 Task: Research Airbnb accommodation in Lào Cai, Vietnam from 12th December, 2023 to 16th December, 2023 for 8 adults. Place can be private room with 8 bedrooms having 8 beds and 8 bathrooms. Property type can be house. Amenities needed are: wifi, TV, free parkinig on premises, gym, breakfast.
Action: Mouse moved to (504, 185)
Screenshot: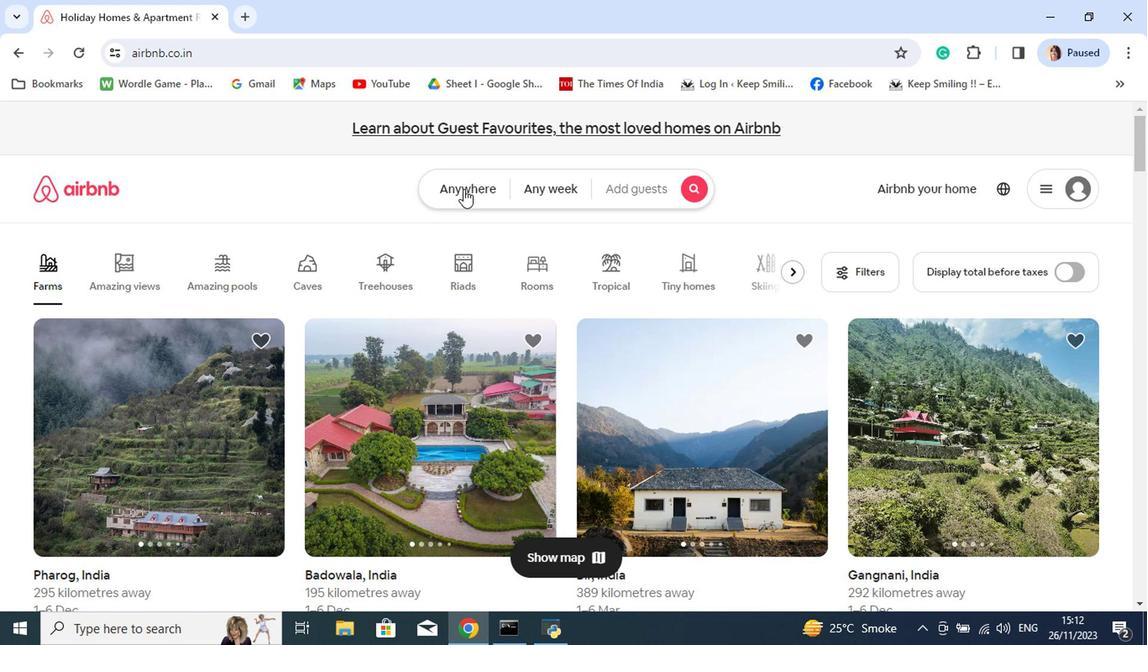 
Action: Mouse pressed left at (504, 185)
Screenshot: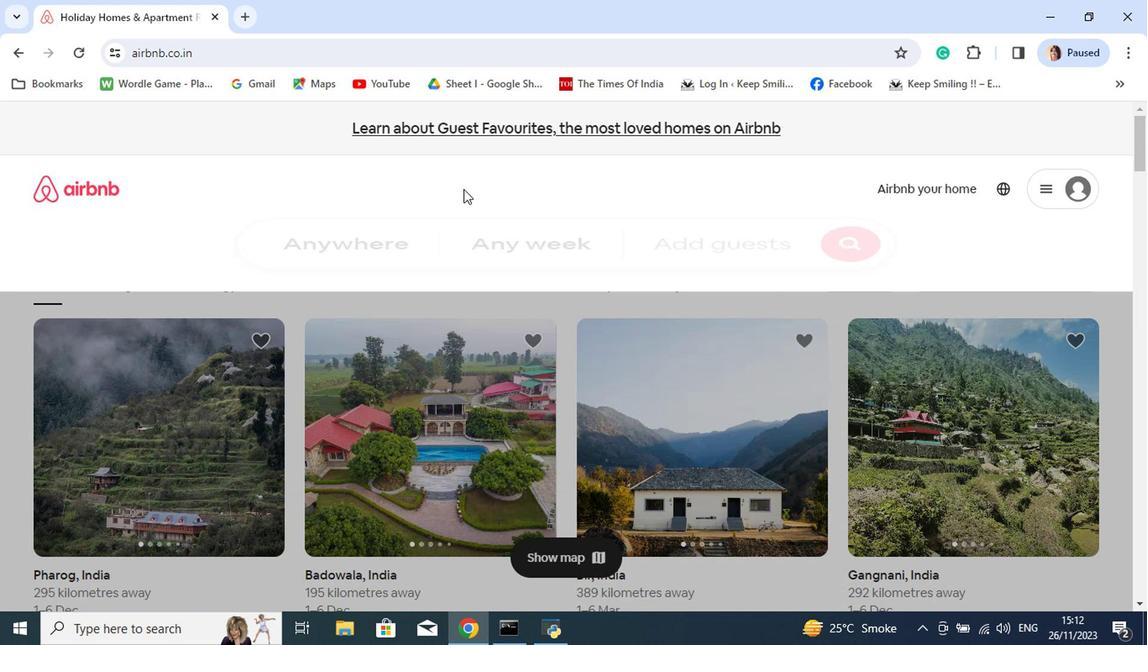 
Action: Mouse moved to (504, 184)
Screenshot: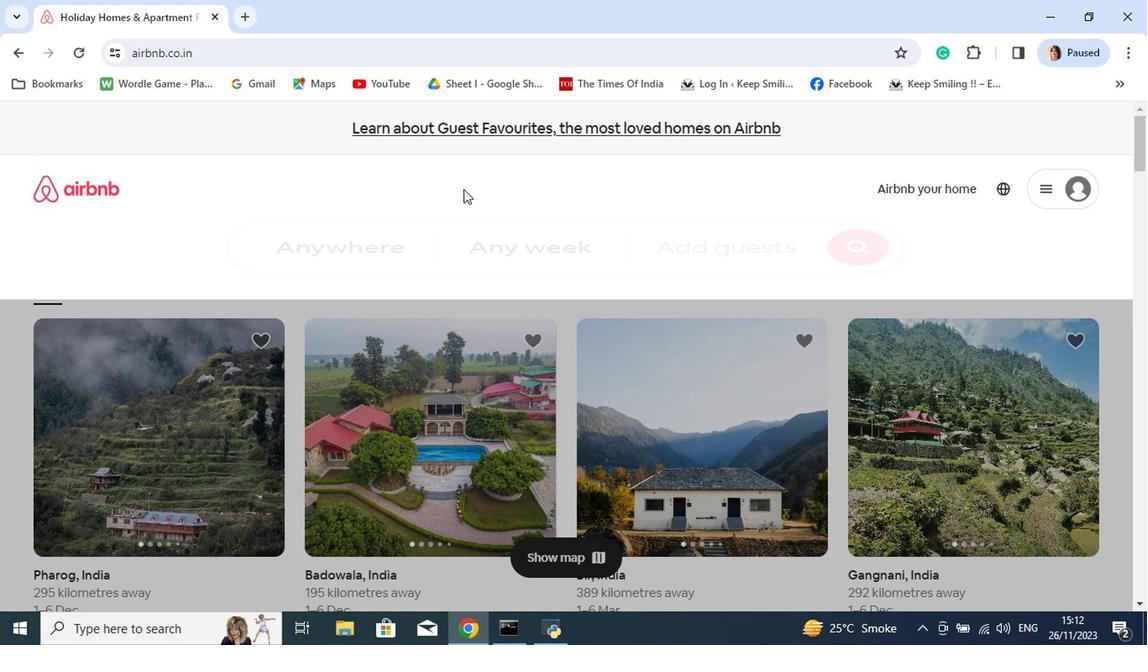 
Action: Key pressed <Key.shift_r>Lao<Key.space><Key.shift>Cai
Screenshot: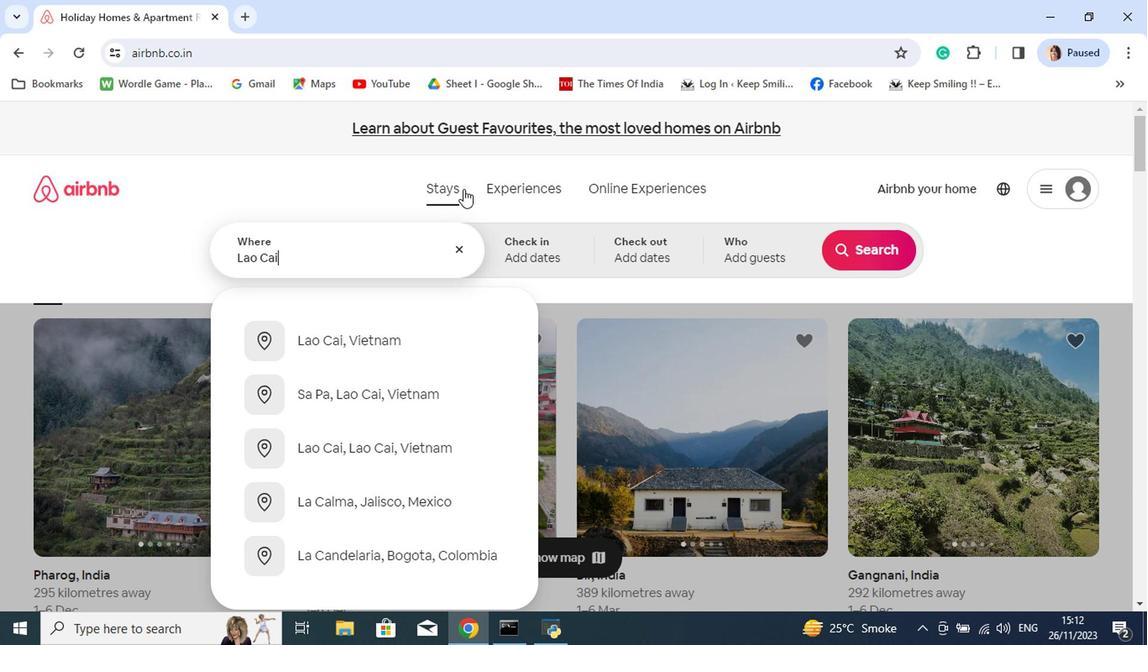 
Action: Mouse moved to (404, 344)
Screenshot: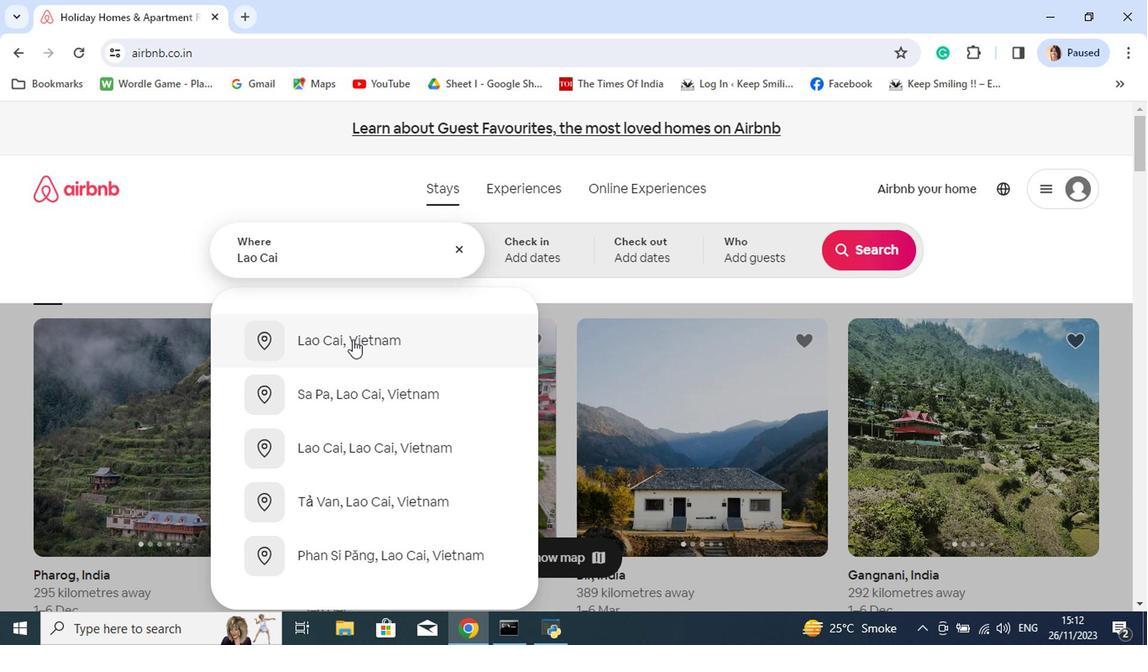 
Action: Mouse pressed left at (404, 344)
Screenshot: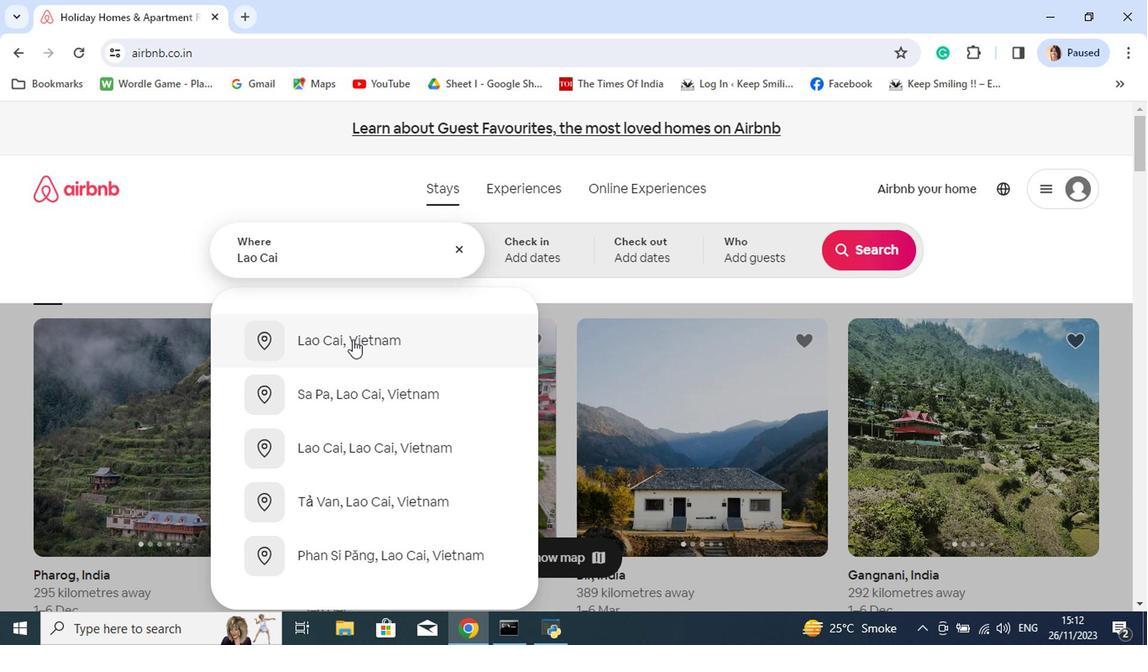 
Action: Mouse moved to (697, 546)
Screenshot: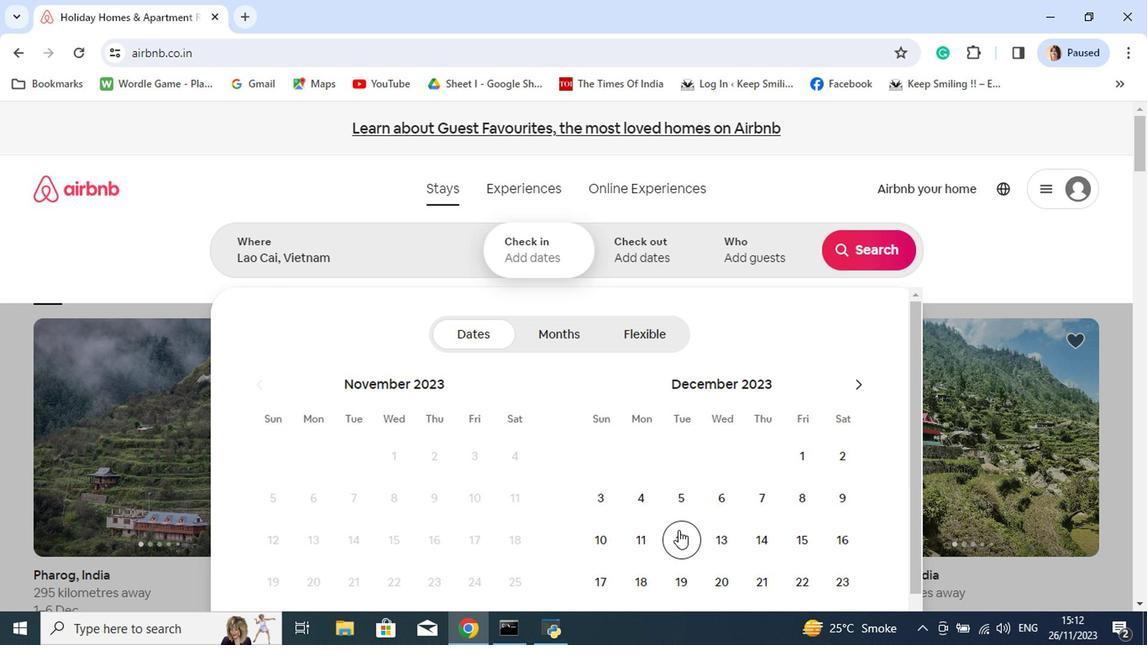 
Action: Mouse pressed left at (697, 546)
Screenshot: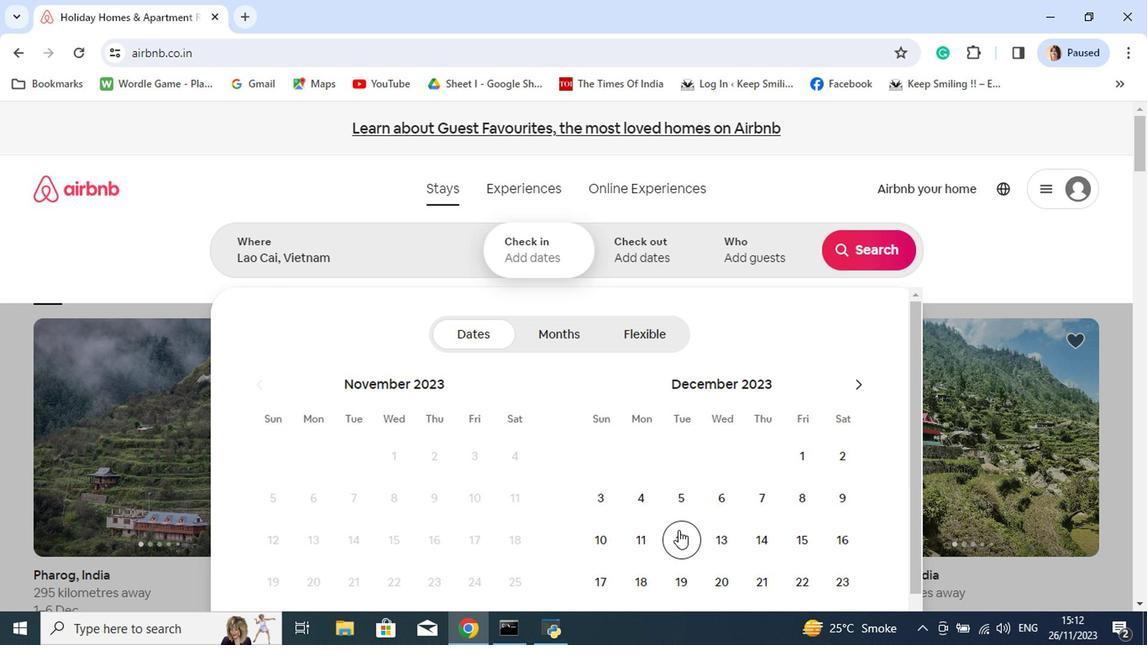 
Action: Mouse moved to (847, 561)
Screenshot: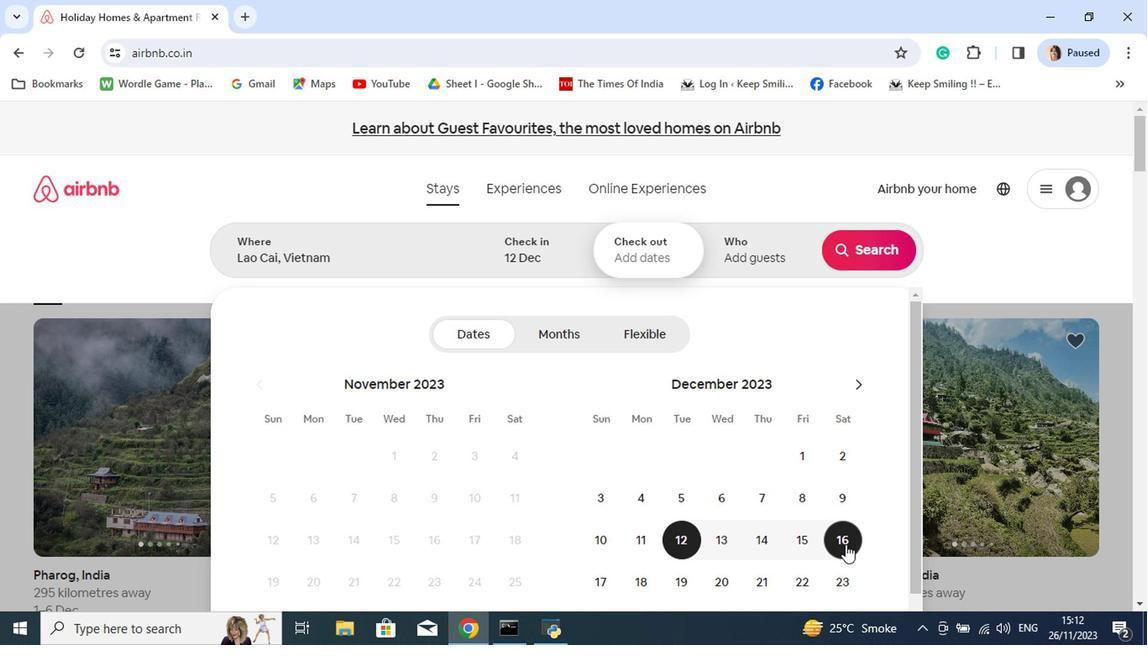 
Action: Mouse pressed left at (847, 561)
Screenshot: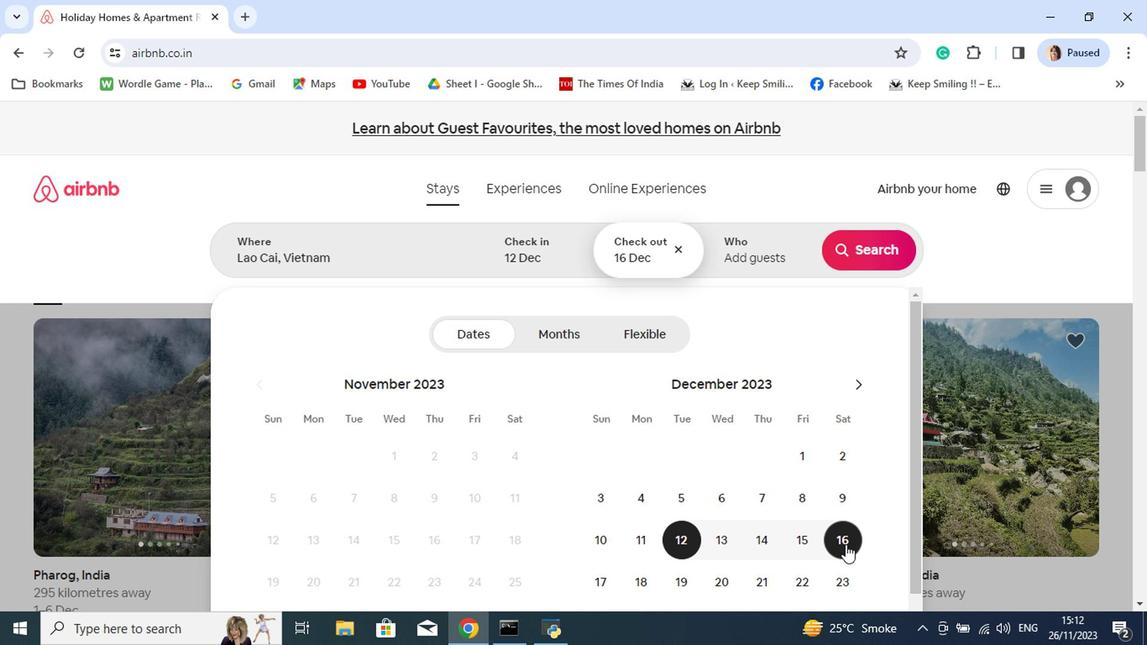 
Action: Mouse moved to (783, 258)
Screenshot: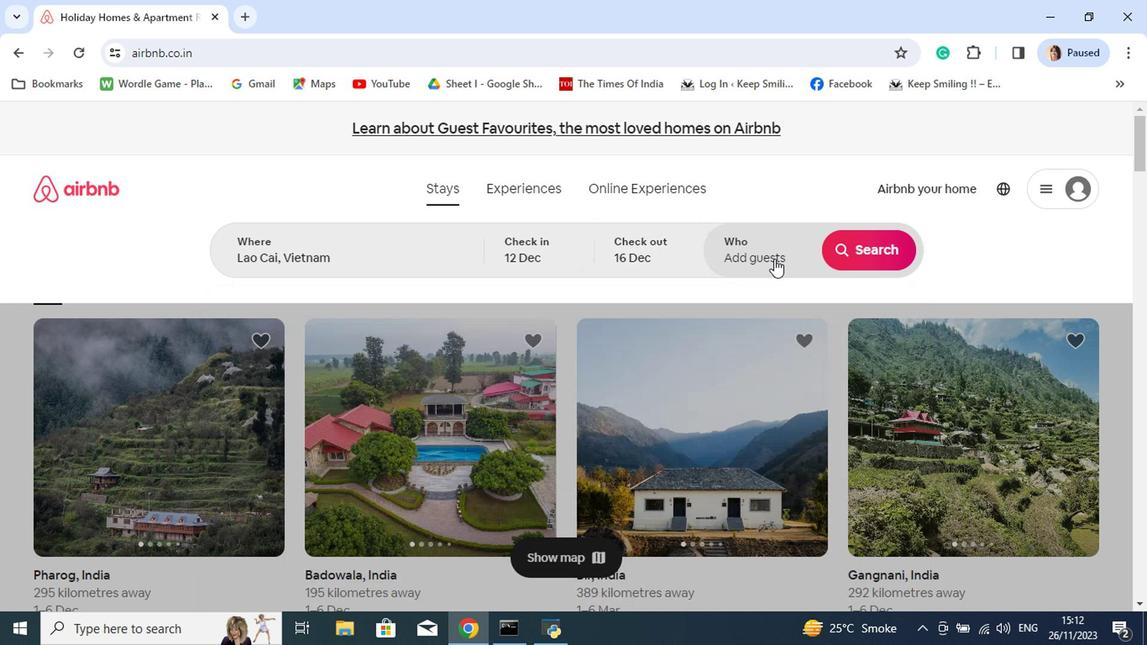 
Action: Mouse pressed left at (783, 258)
Screenshot: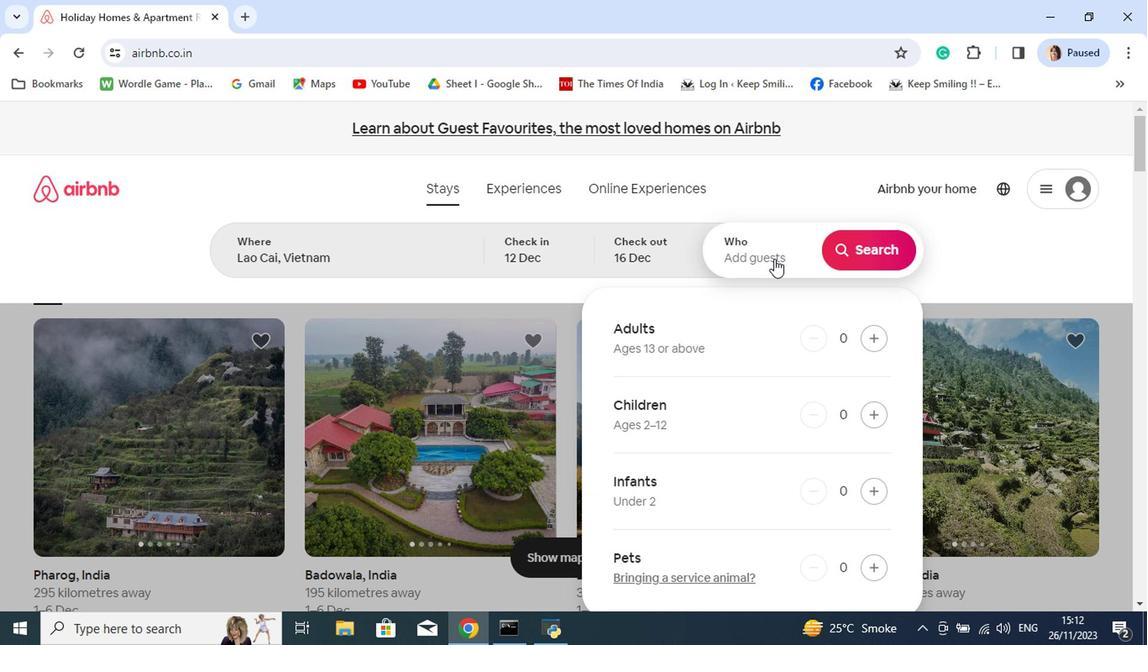 
Action: Mouse moved to (867, 344)
Screenshot: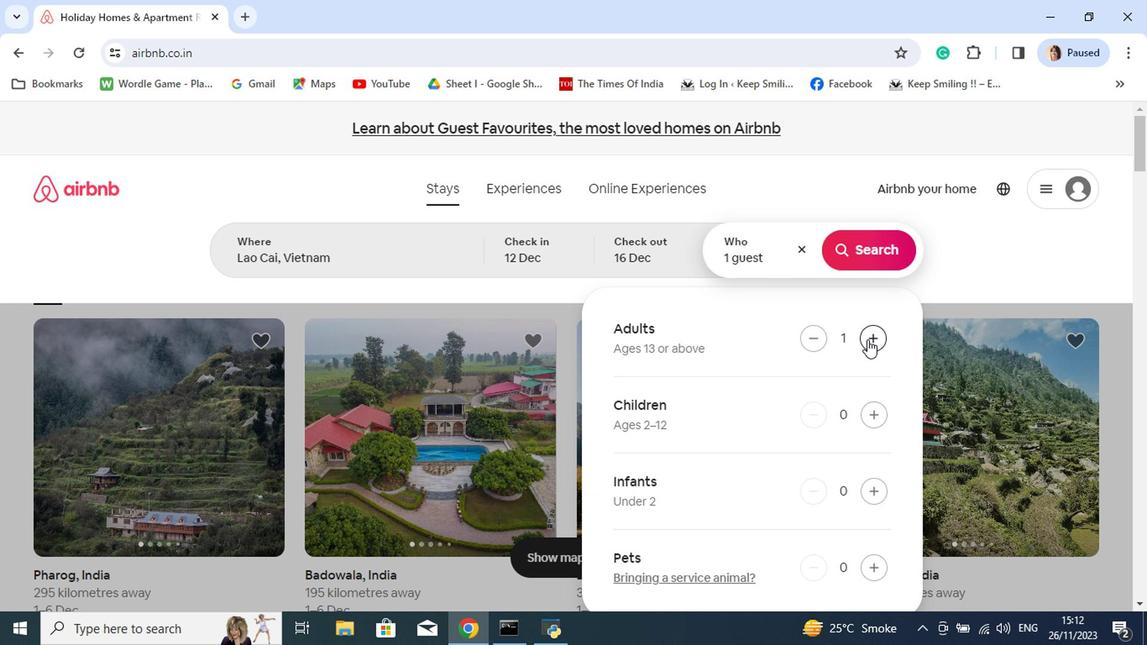 
Action: Mouse pressed left at (867, 344)
Screenshot: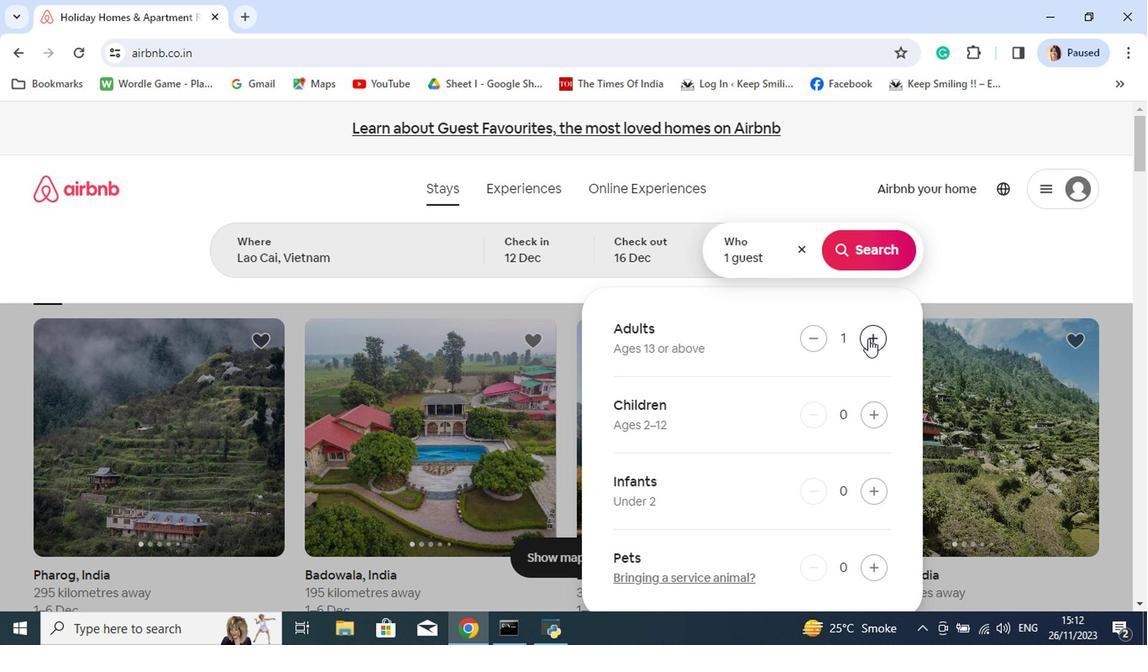 
Action: Mouse moved to (868, 344)
Screenshot: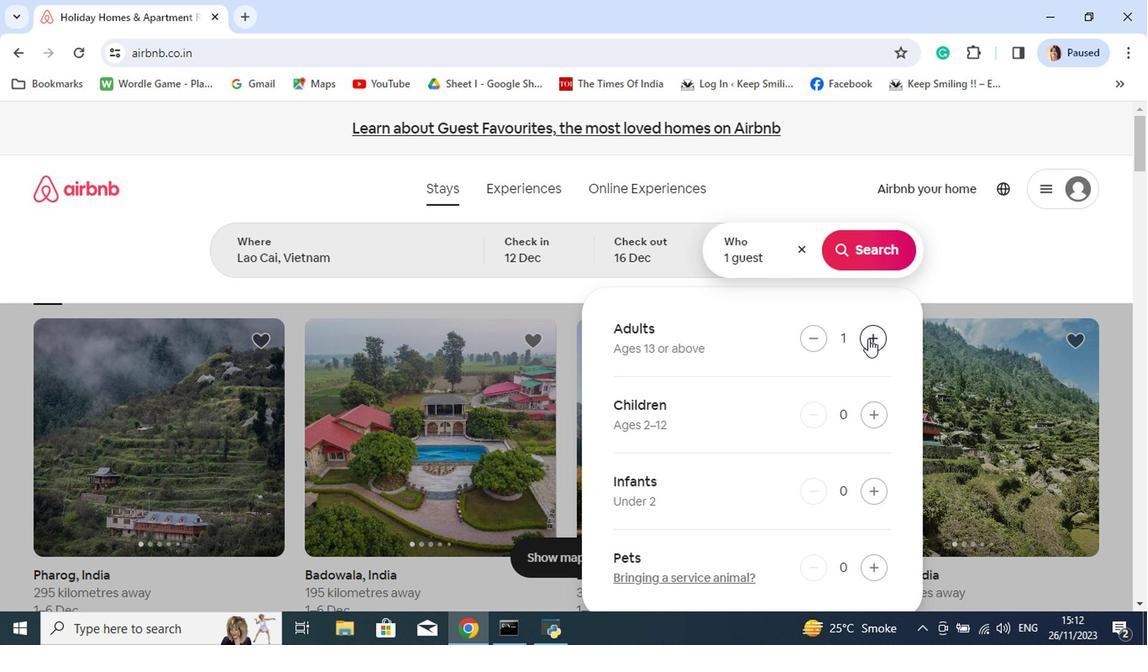
Action: Mouse pressed left at (868, 344)
Screenshot: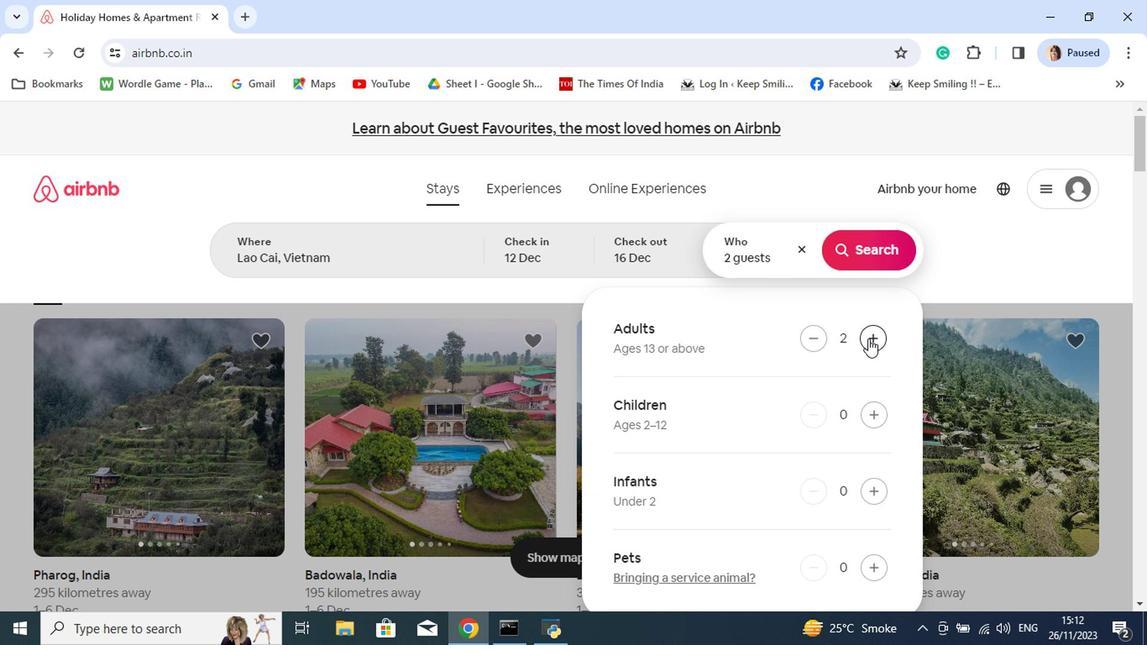 
Action: Mouse moved to (868, 343)
Screenshot: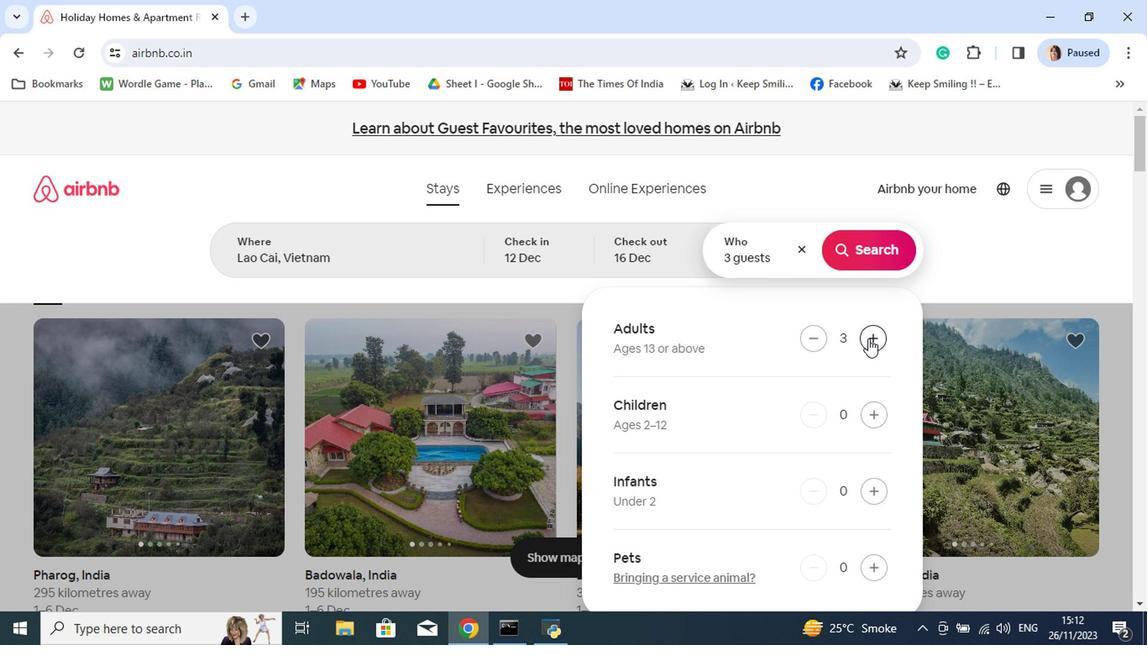 
Action: Mouse pressed left at (868, 343)
Screenshot: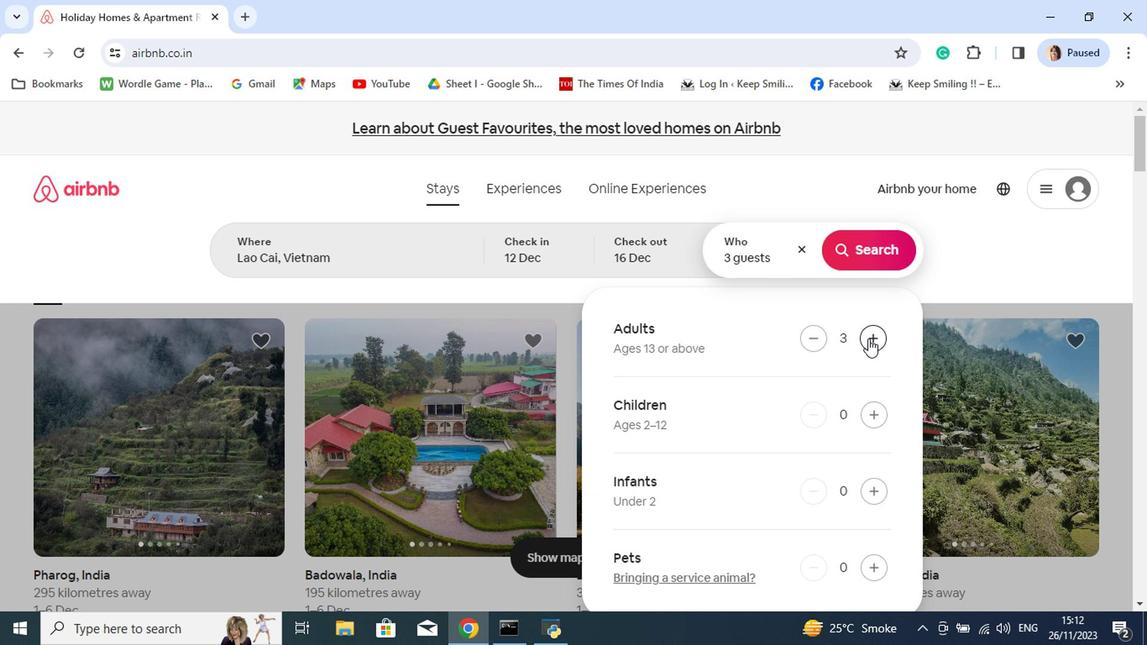 
Action: Mouse pressed left at (868, 343)
Screenshot: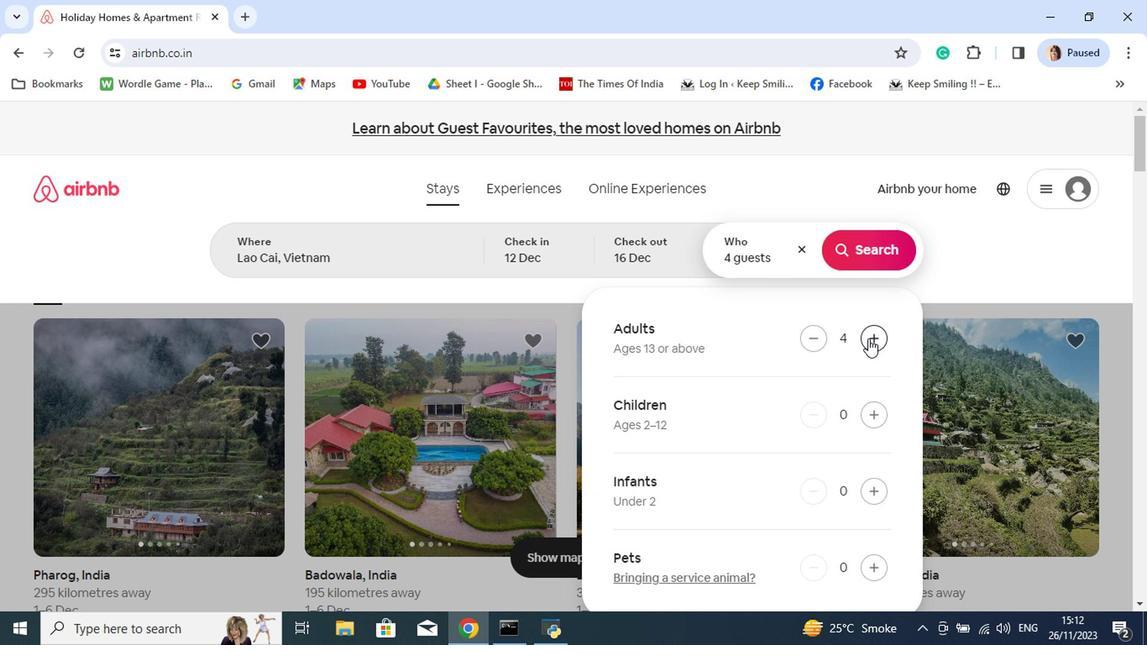 
Action: Mouse pressed left at (868, 343)
Screenshot: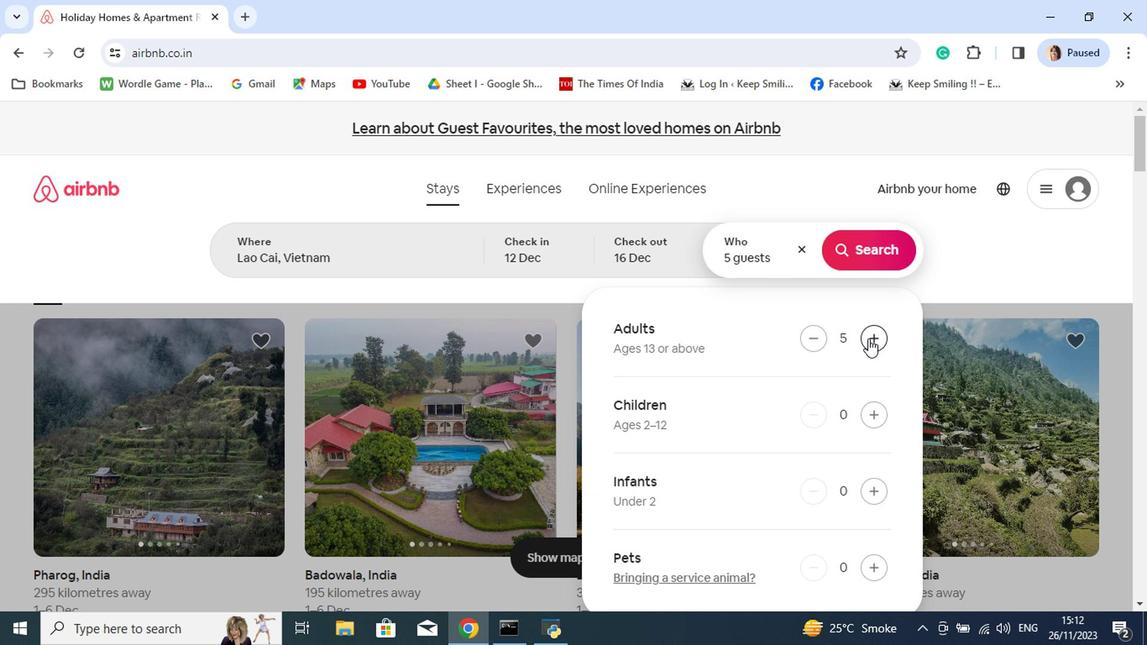 
Action: Mouse pressed left at (868, 343)
Screenshot: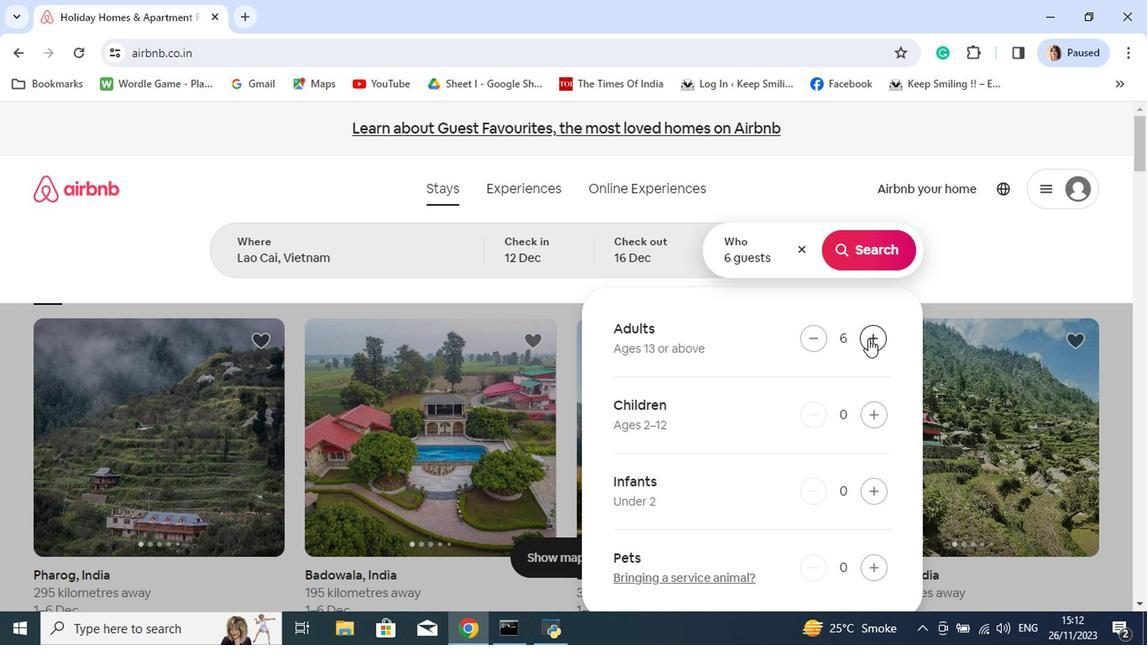 
Action: Mouse pressed left at (868, 343)
Screenshot: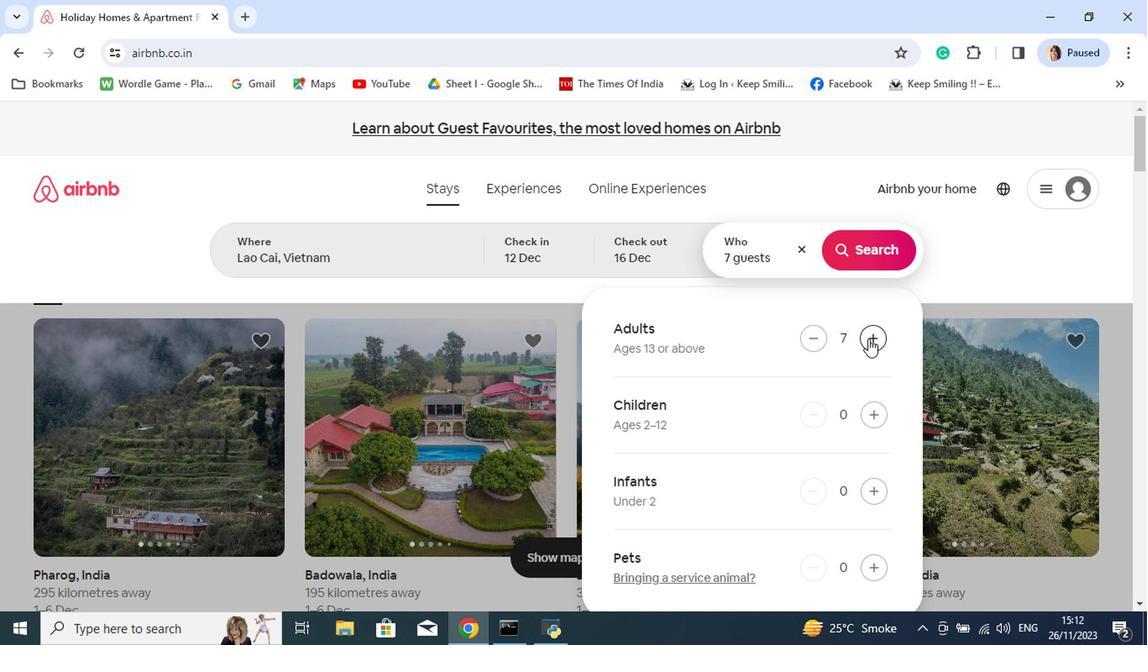 
Action: Mouse pressed left at (868, 343)
Screenshot: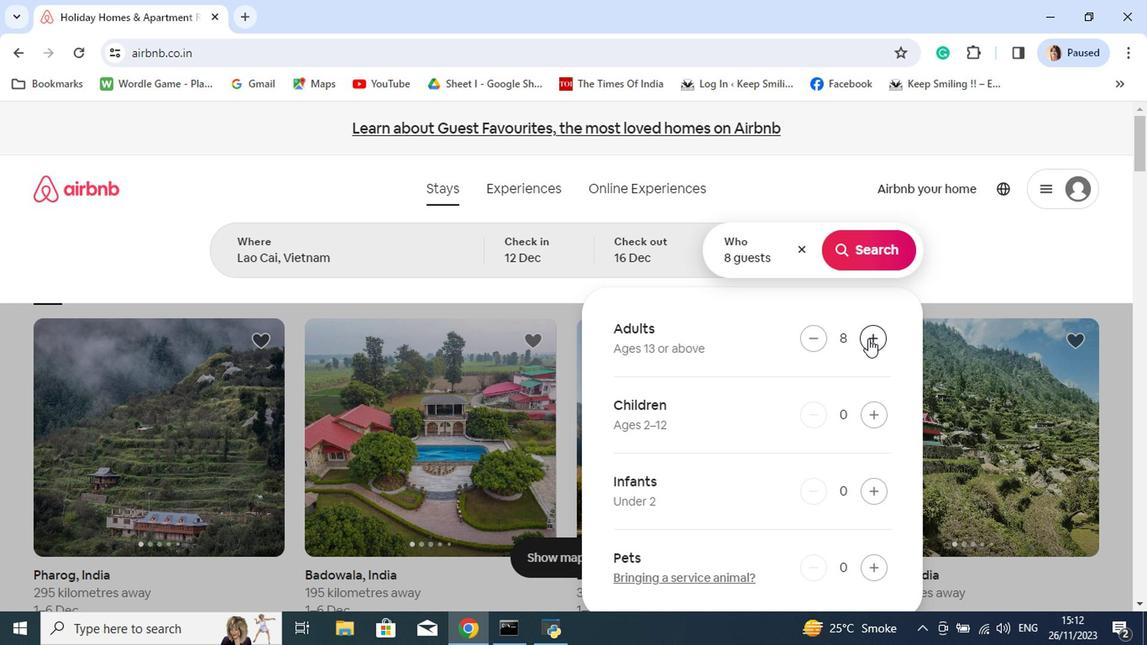 
Action: Mouse moved to (883, 243)
Screenshot: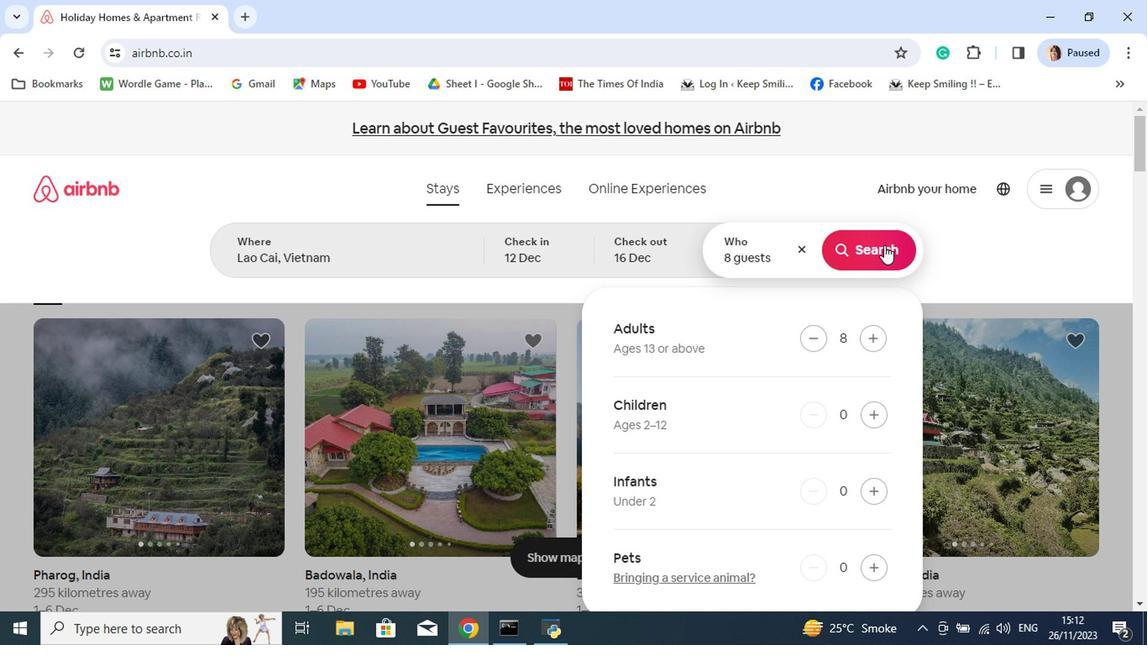 
Action: Mouse pressed left at (883, 243)
Screenshot: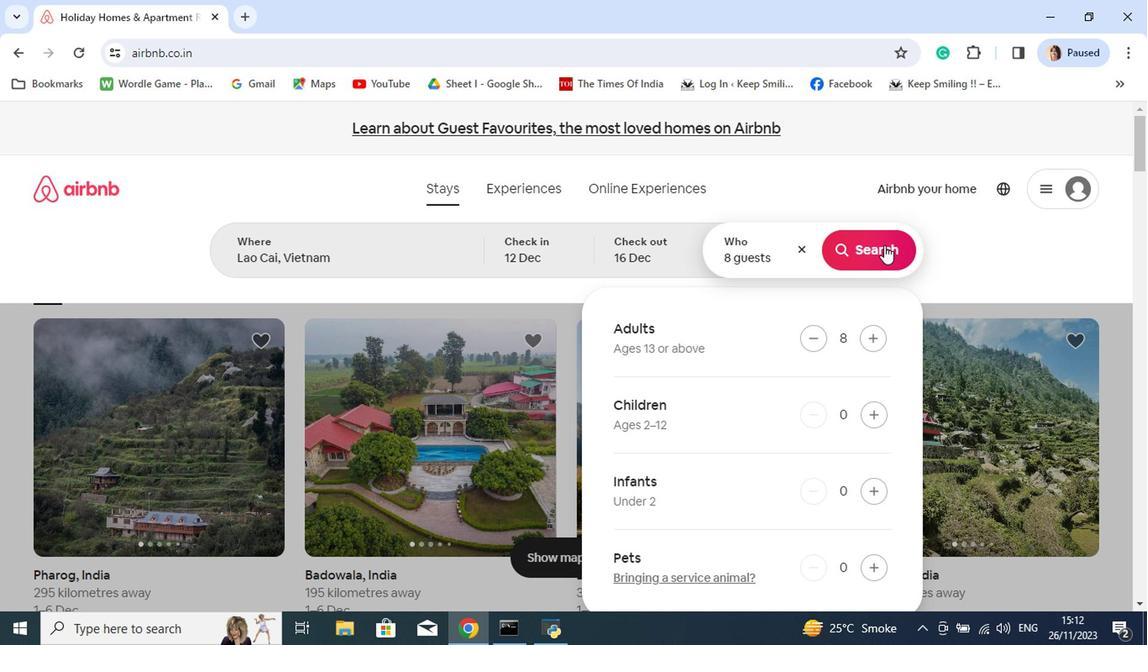 
Action: Mouse moved to (887, 196)
Screenshot: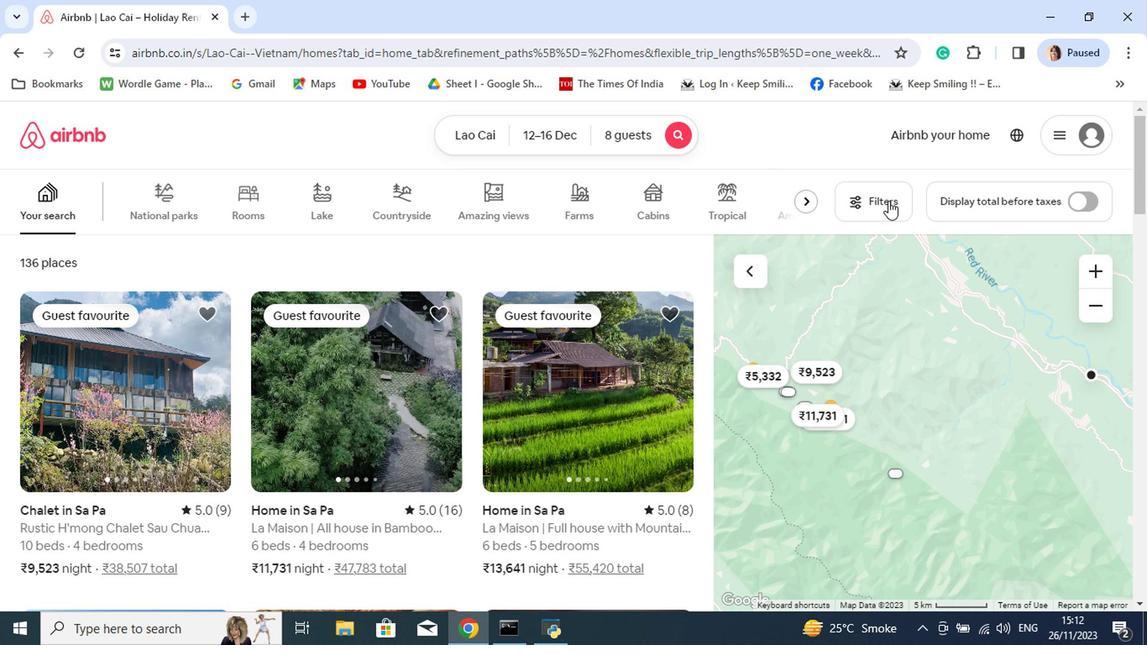 
Action: Mouse pressed left at (887, 196)
Screenshot: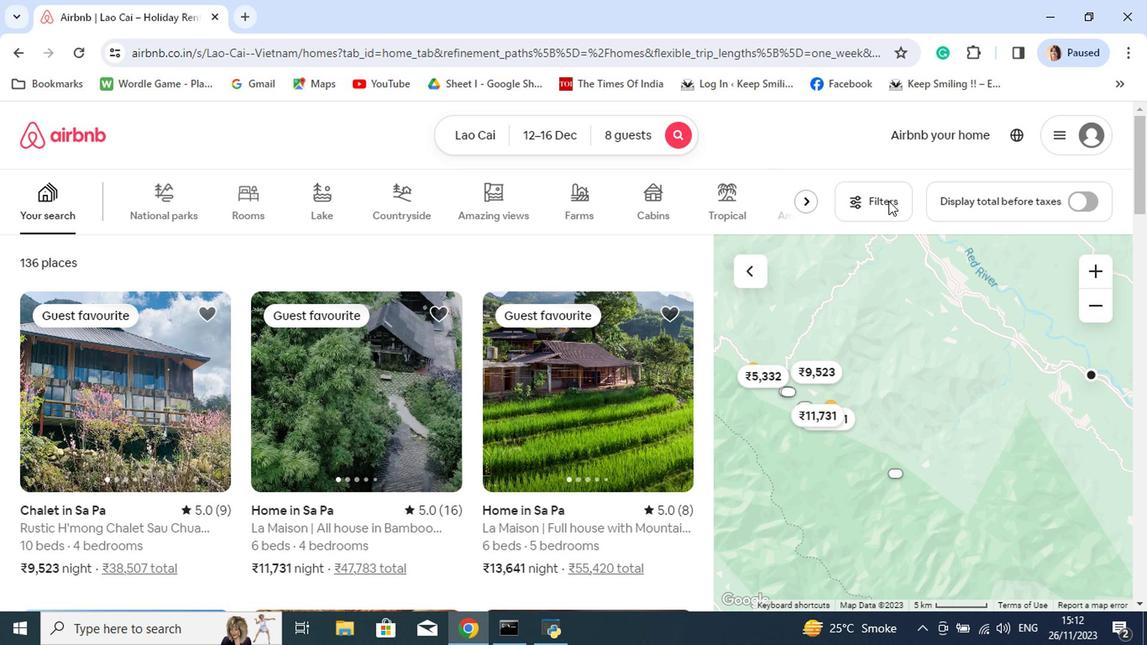 
Action: Mouse moved to (888, 236)
Screenshot: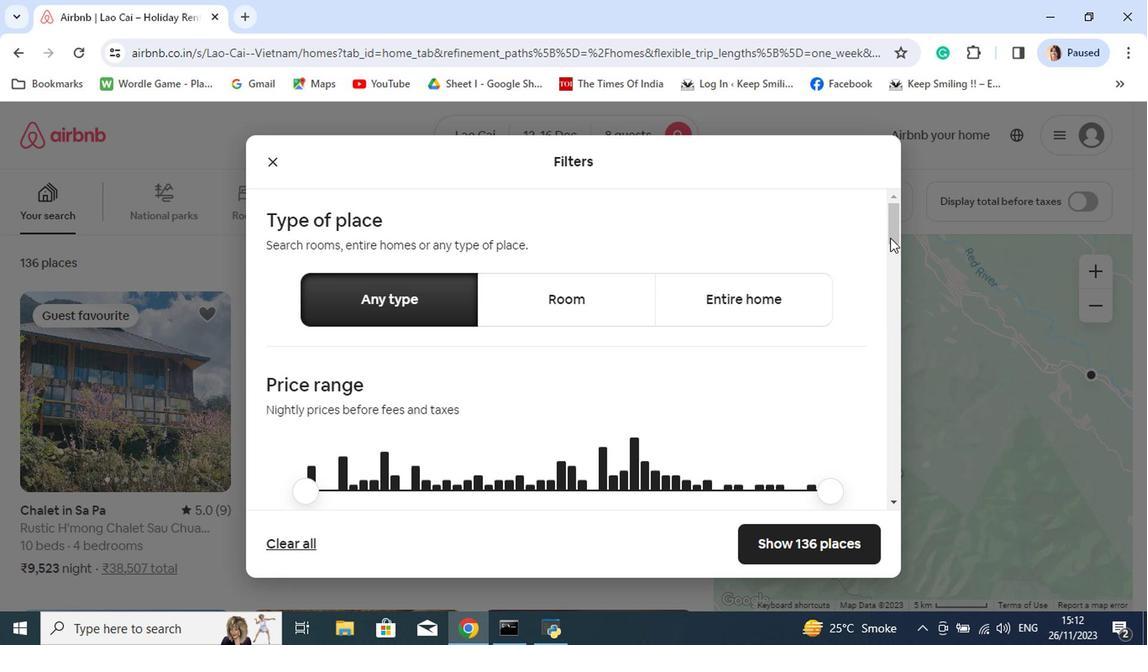 
Action: Mouse pressed left at (888, 236)
Screenshot: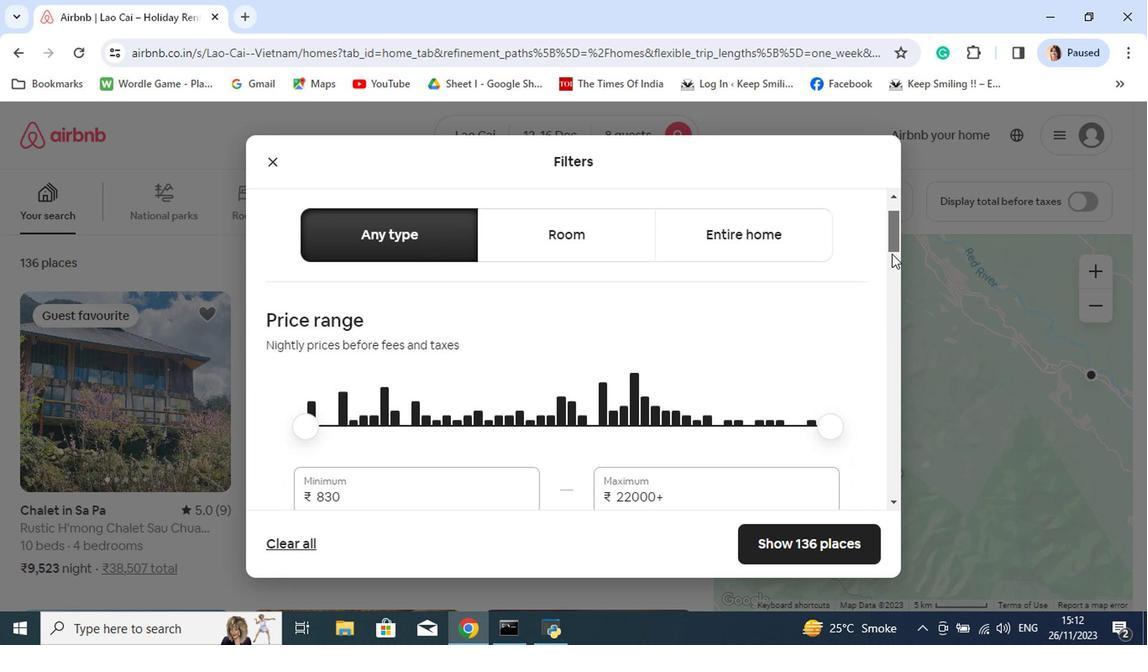 
Action: Mouse moved to (774, 377)
Screenshot: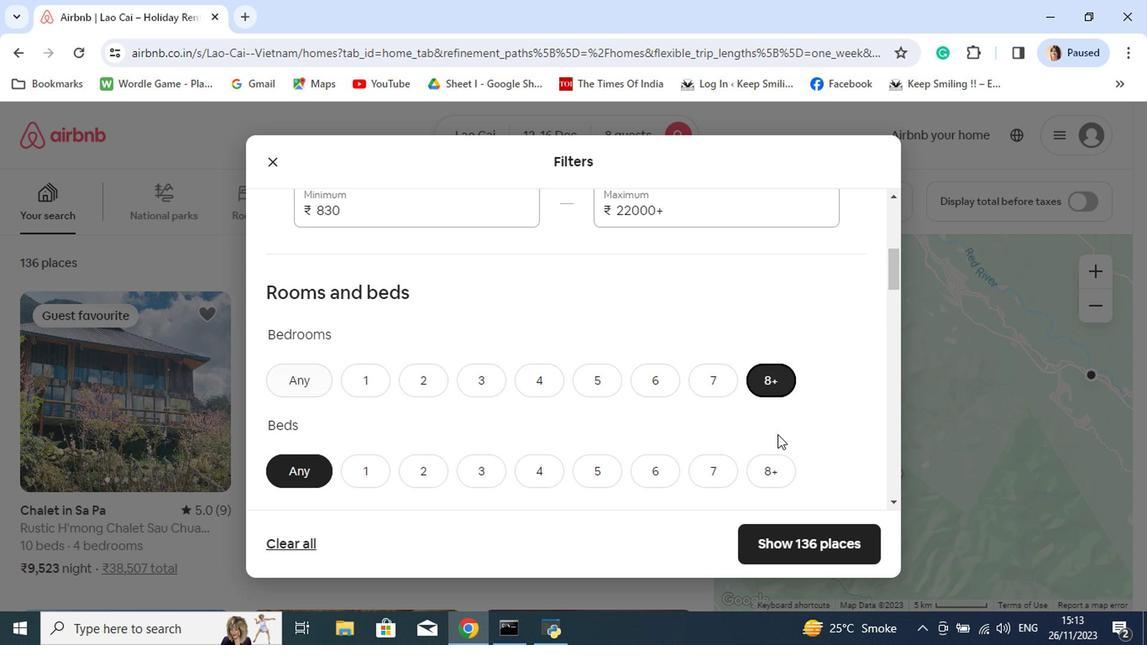 
Action: Mouse pressed left at (774, 377)
Screenshot: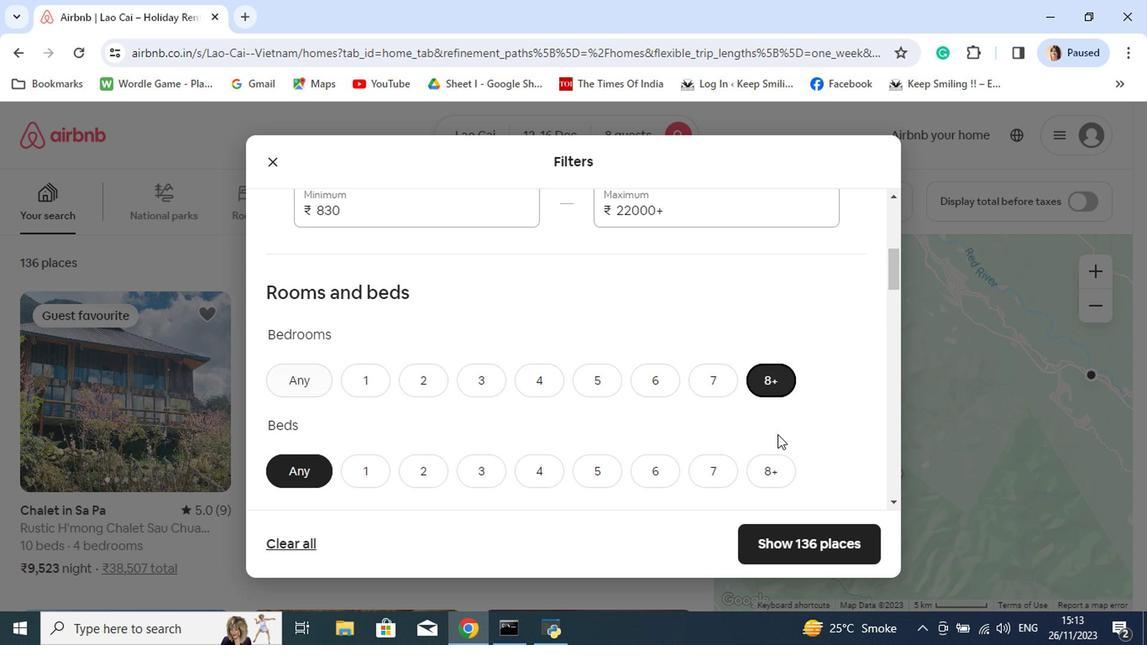 
Action: Mouse moved to (779, 484)
Screenshot: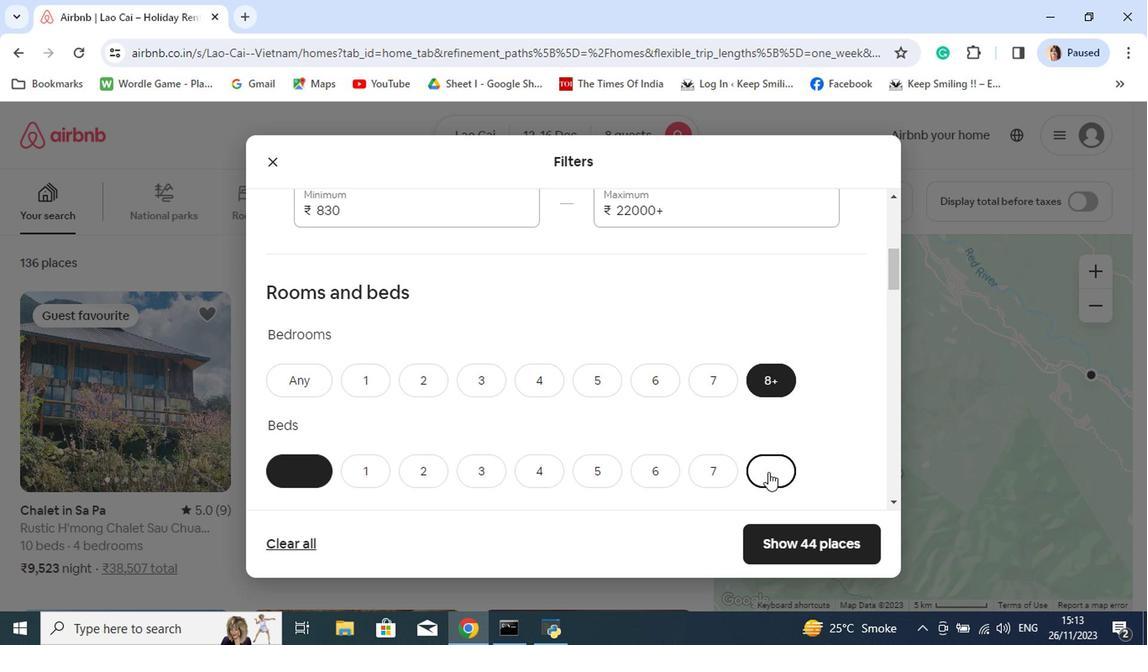 
Action: Mouse pressed left at (779, 484)
Screenshot: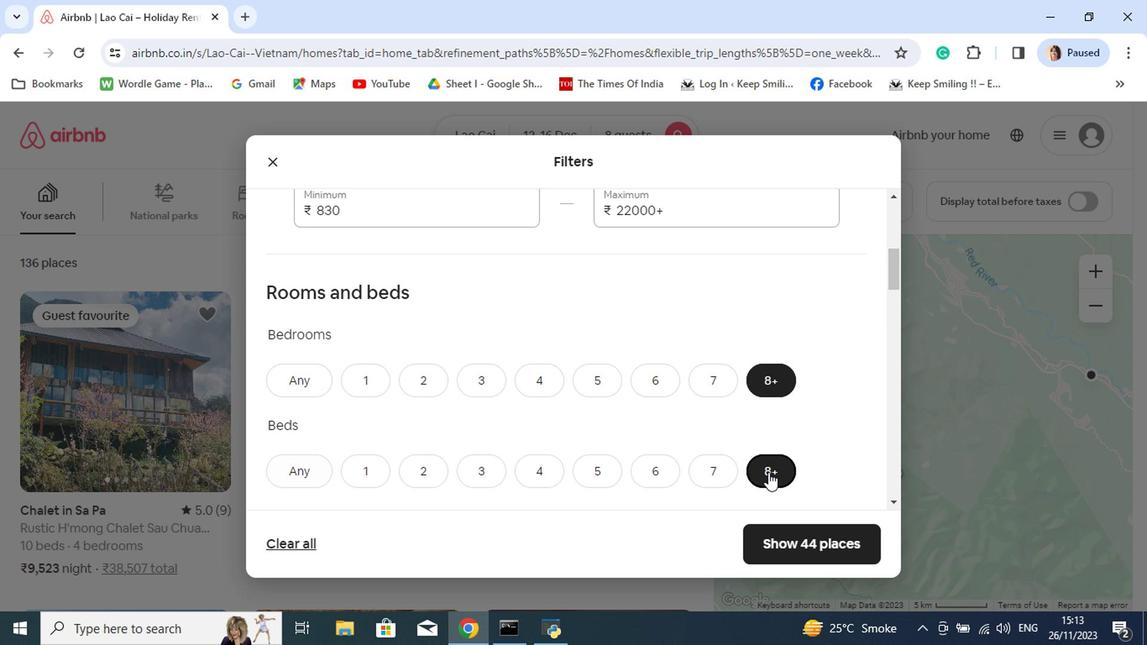 
Action: Mouse moved to (802, 477)
Screenshot: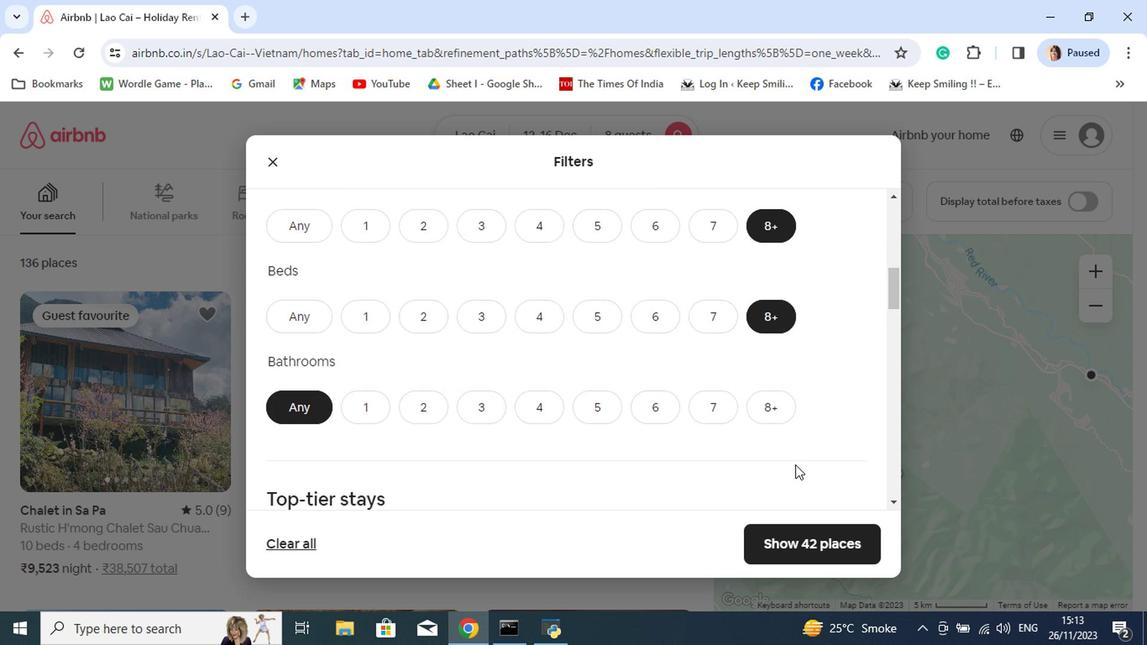 
Action: Mouse scrolled (802, 475) with delta (0, -1)
Screenshot: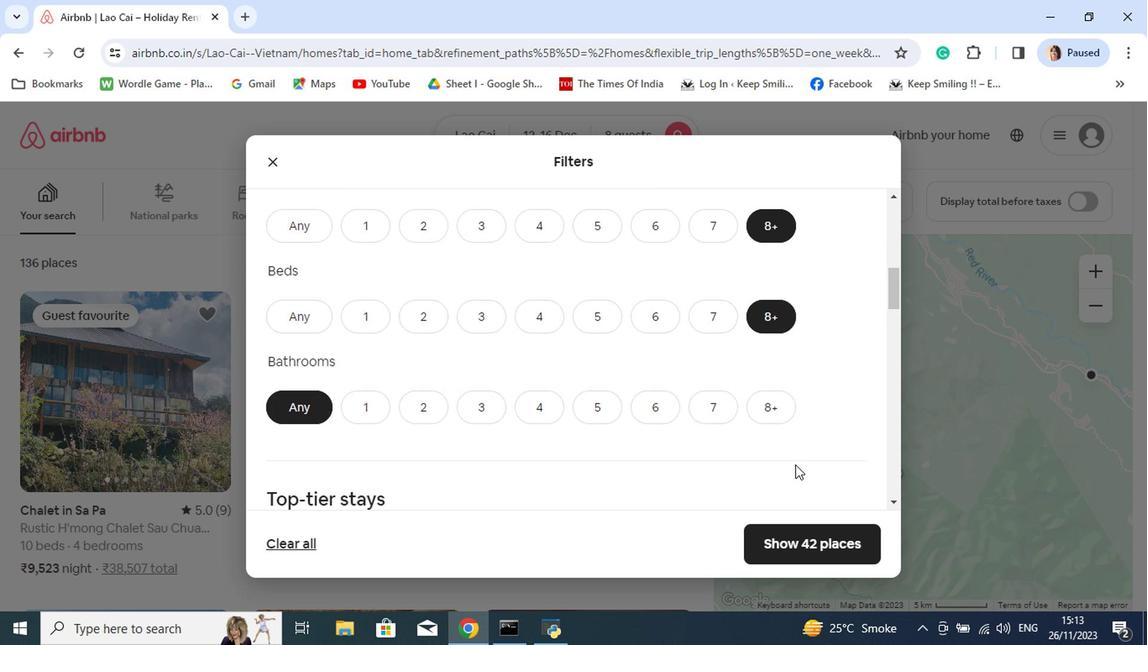 
Action: Mouse scrolled (802, 475) with delta (0, -1)
Screenshot: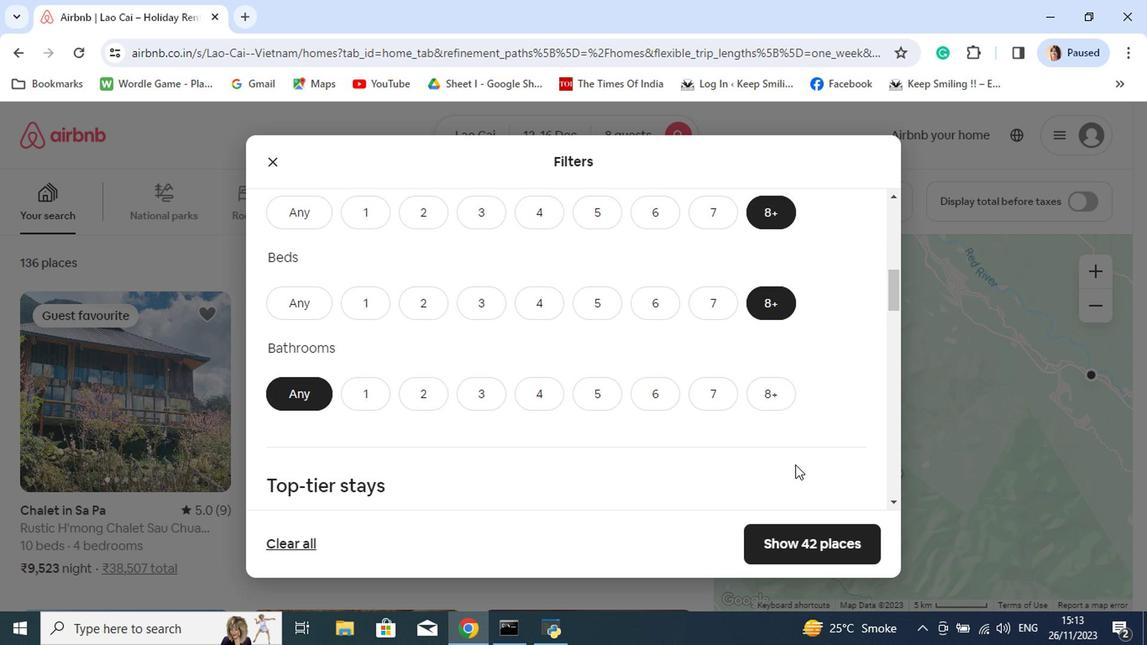 
Action: Mouse moved to (779, 388)
Screenshot: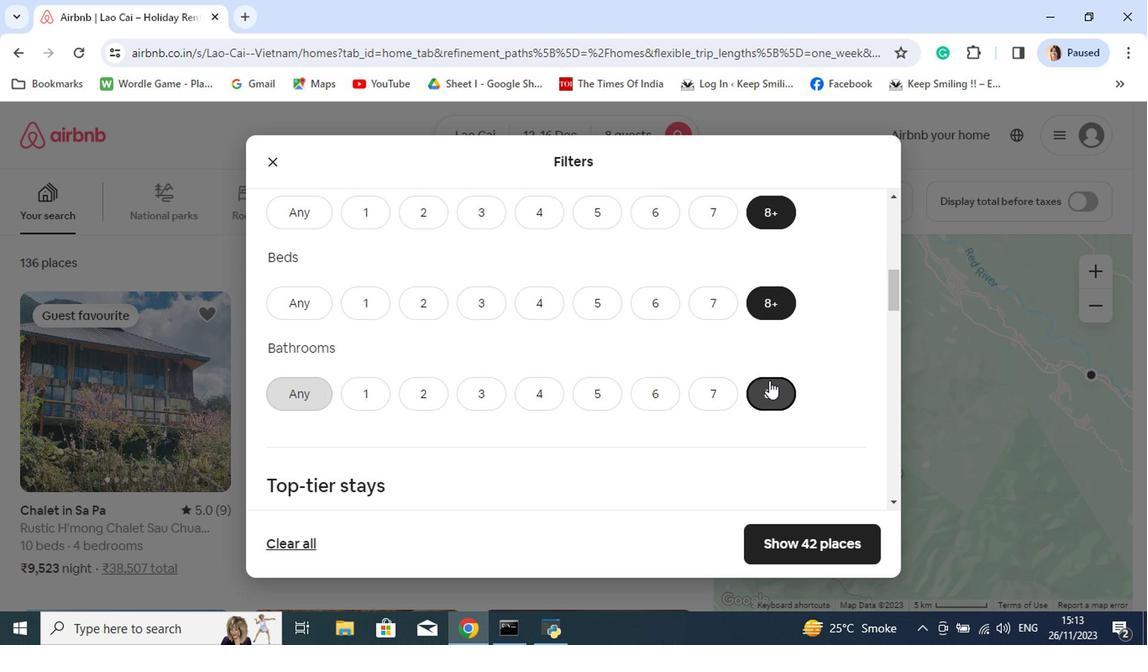 
Action: Mouse pressed left at (779, 388)
Screenshot: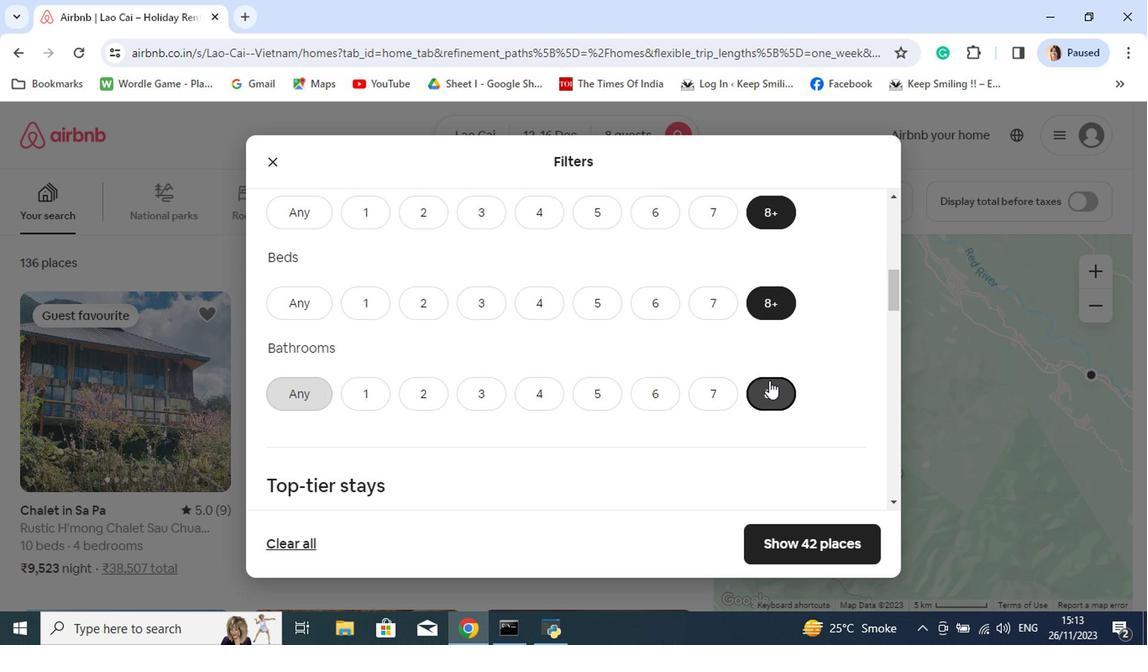 
Action: Mouse moved to (525, 540)
Screenshot: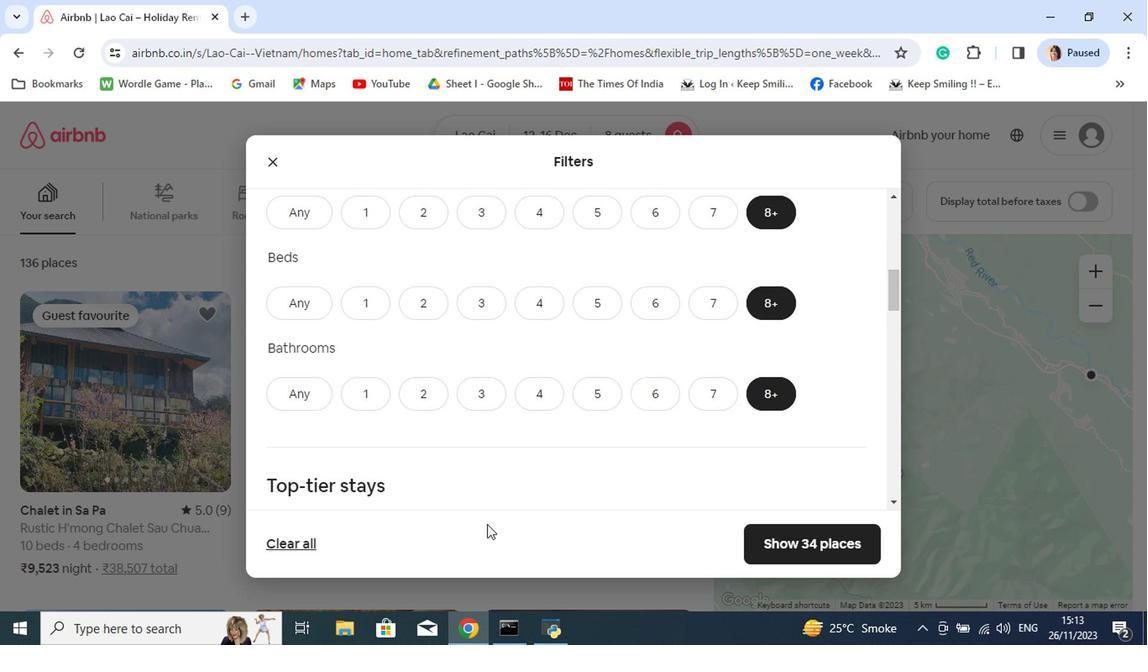 
Action: Mouse scrolled (525, 539) with delta (0, -1)
Screenshot: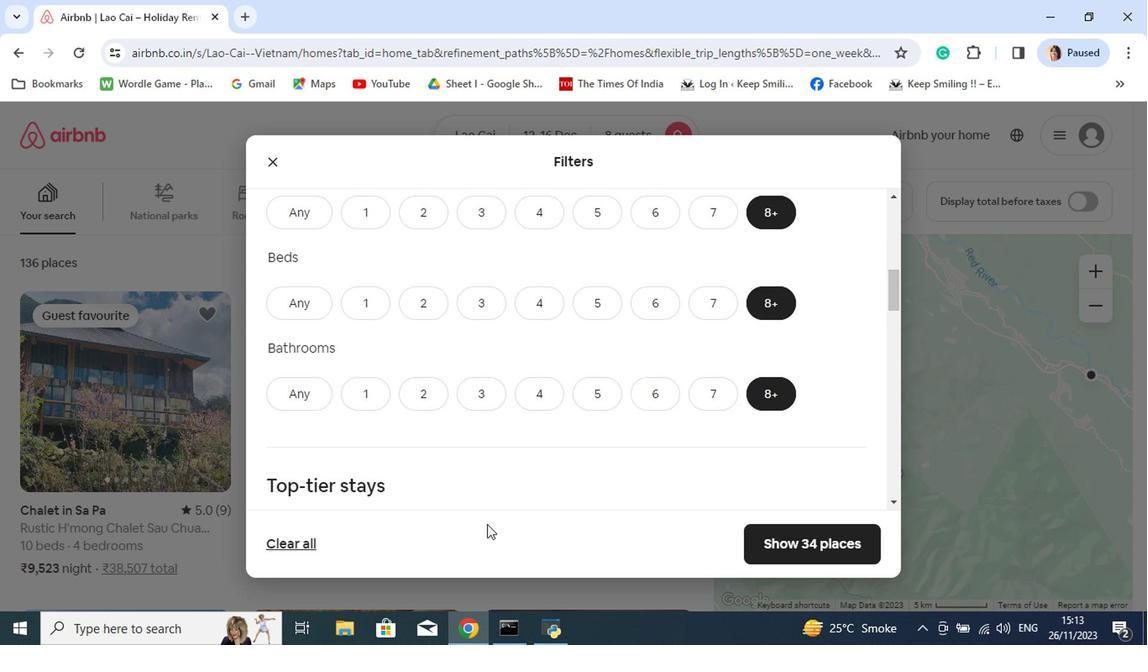 
Action: Mouse scrolled (525, 539) with delta (0, -1)
Screenshot: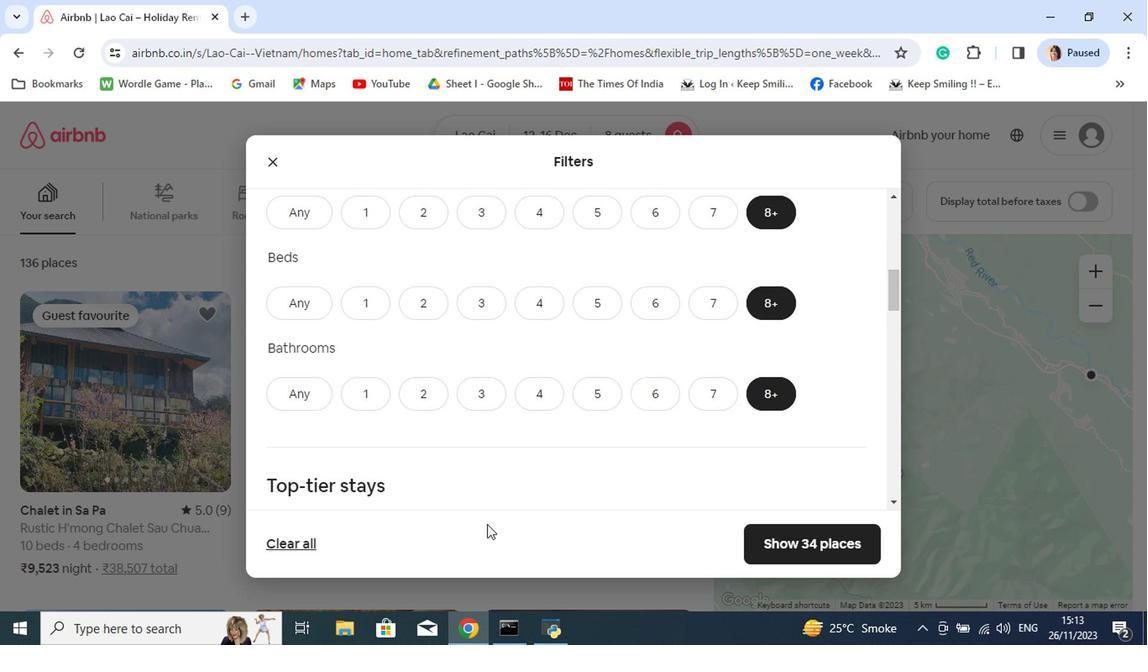 
Action: Mouse moved to (528, 537)
Screenshot: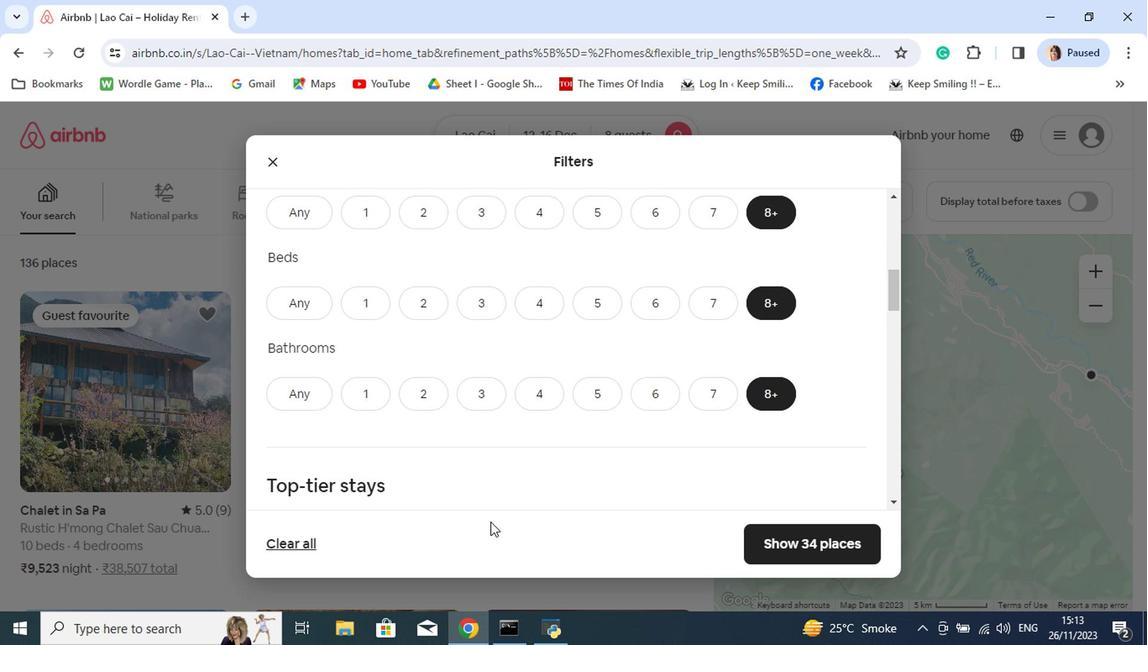 
Action: Mouse scrolled (528, 536) with delta (0, 0)
Screenshot: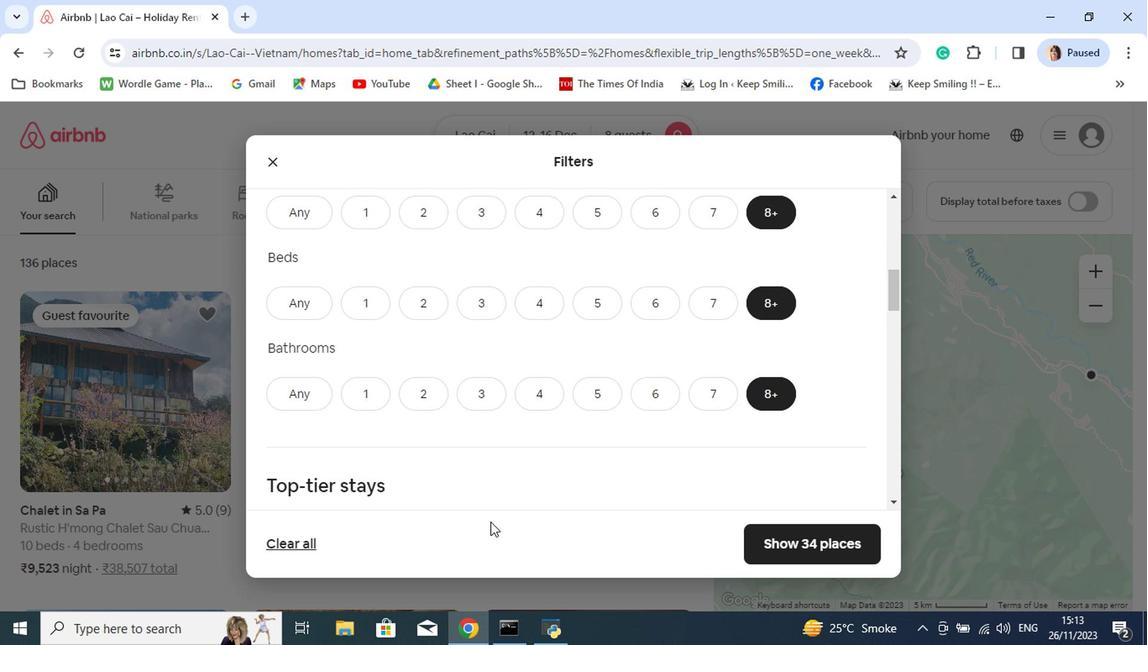 
Action: Mouse scrolled (528, 536) with delta (0, 0)
Screenshot: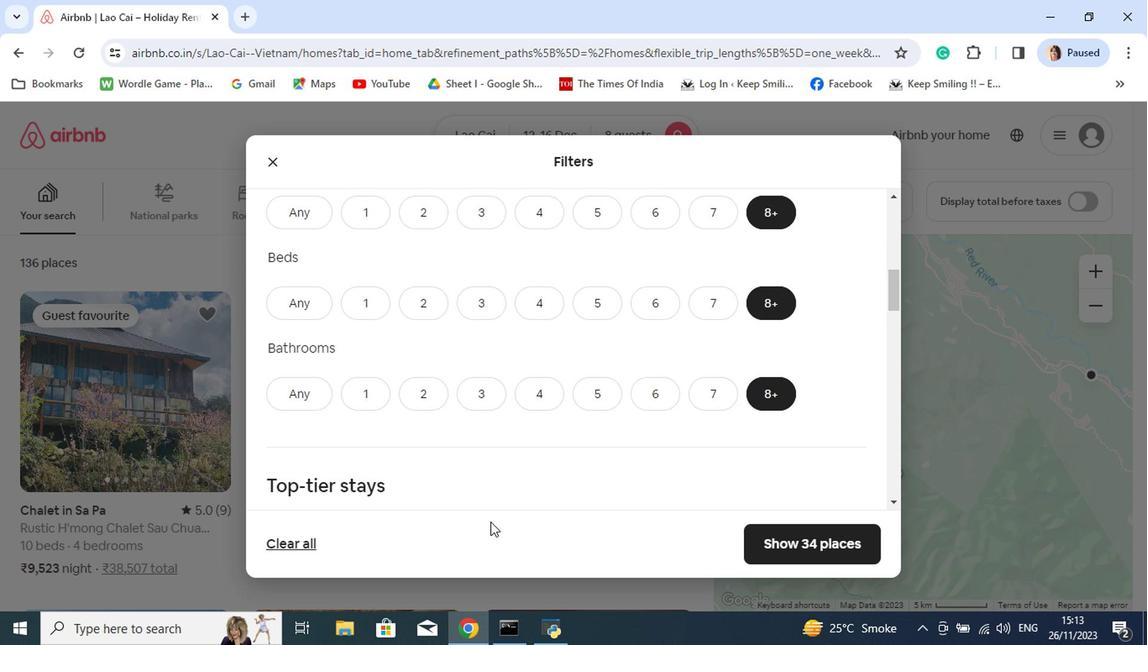 
Action: Mouse moved to (885, 292)
Screenshot: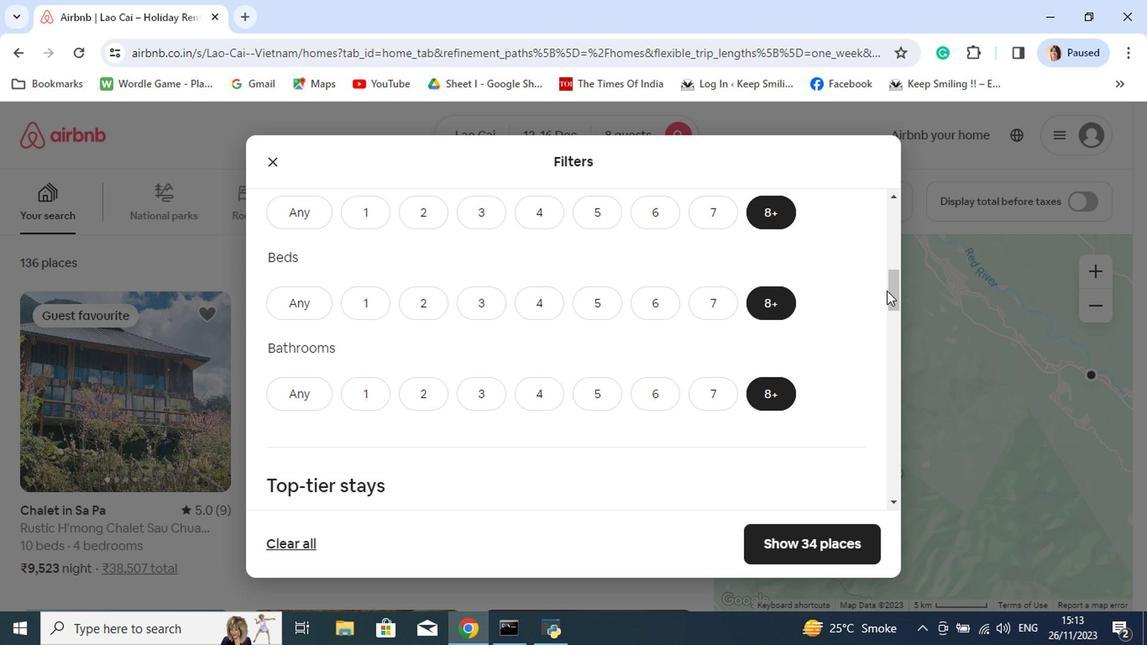 
Action: Mouse pressed left at (885, 292)
Screenshot: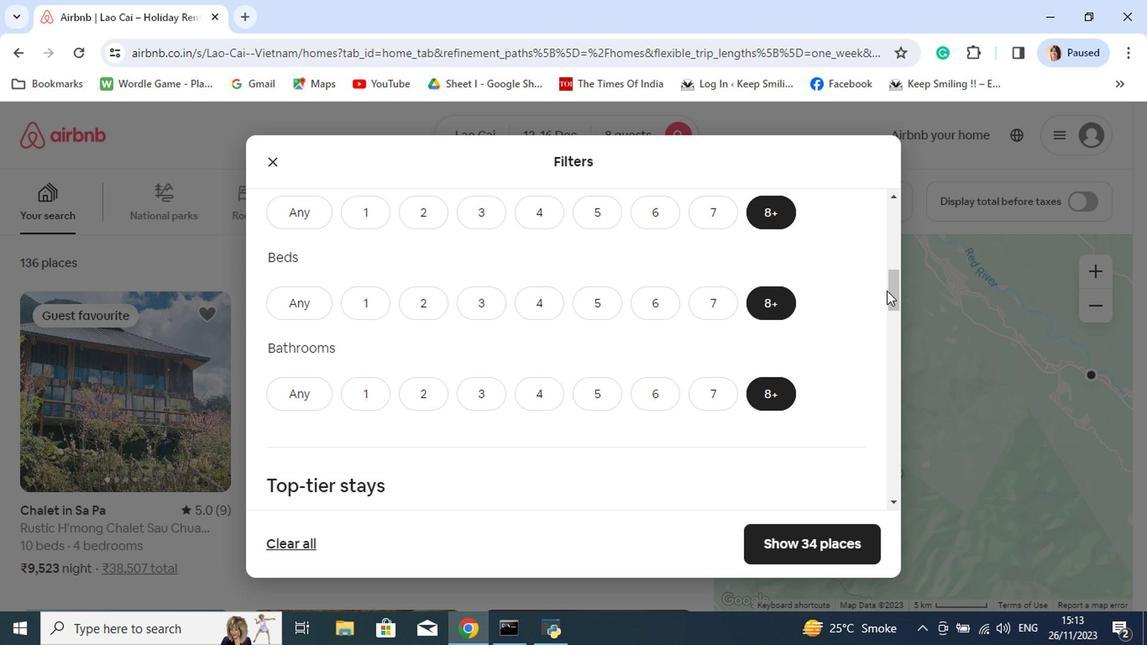 
Action: Mouse moved to (354, 408)
Screenshot: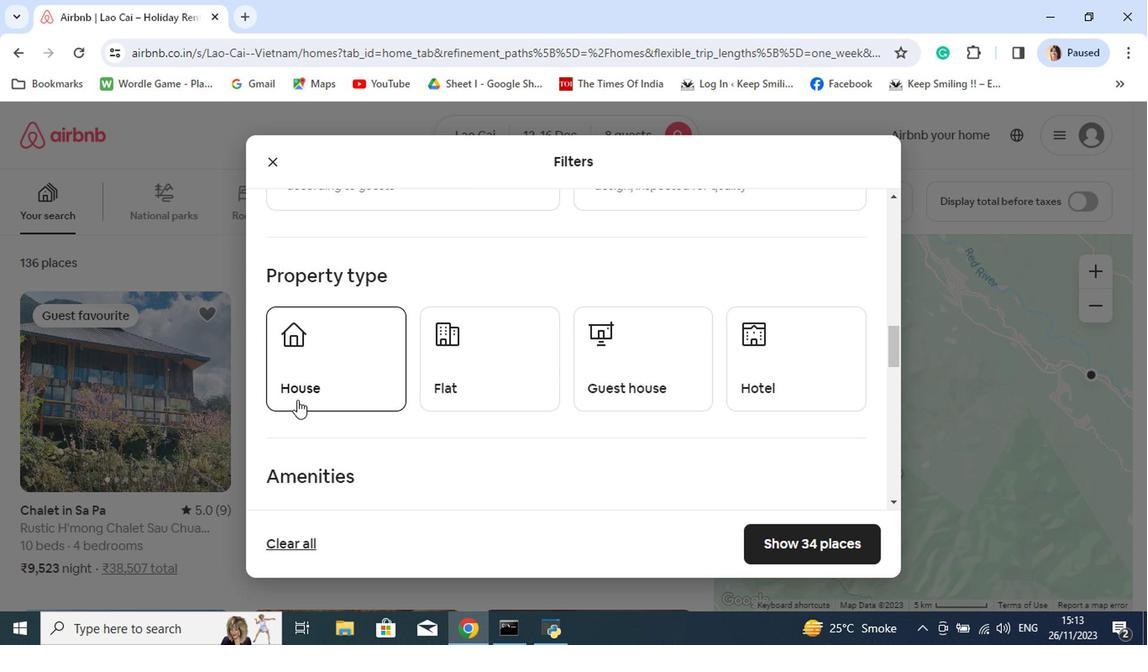 
Action: Mouse pressed left at (354, 408)
Screenshot: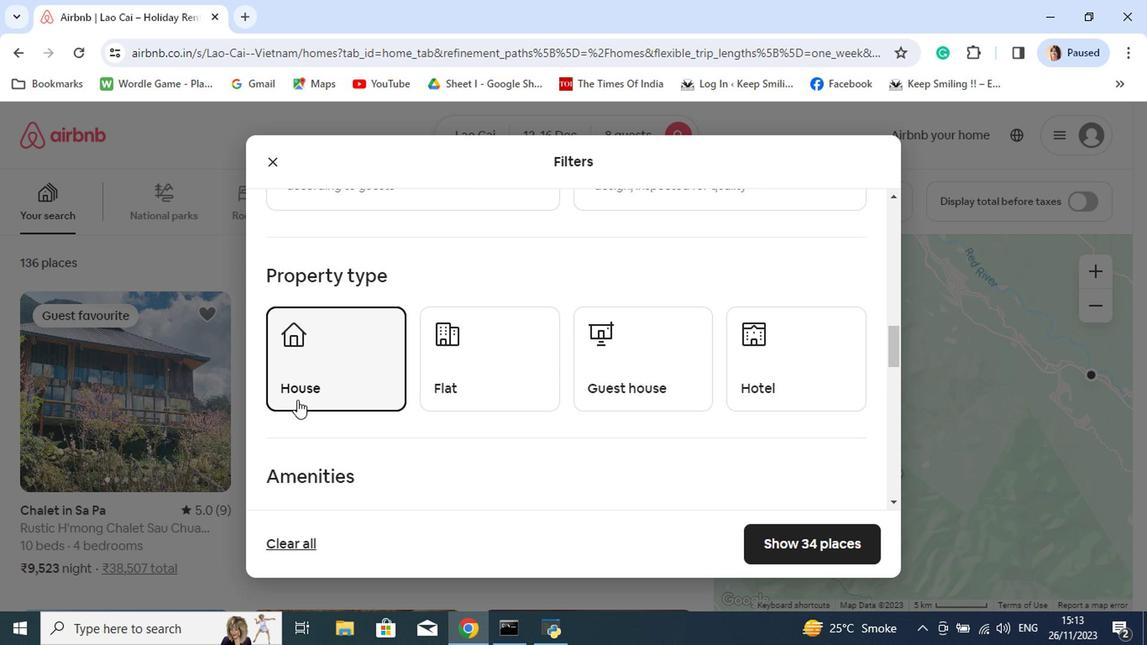 
Action: Mouse moved to (518, 532)
Screenshot: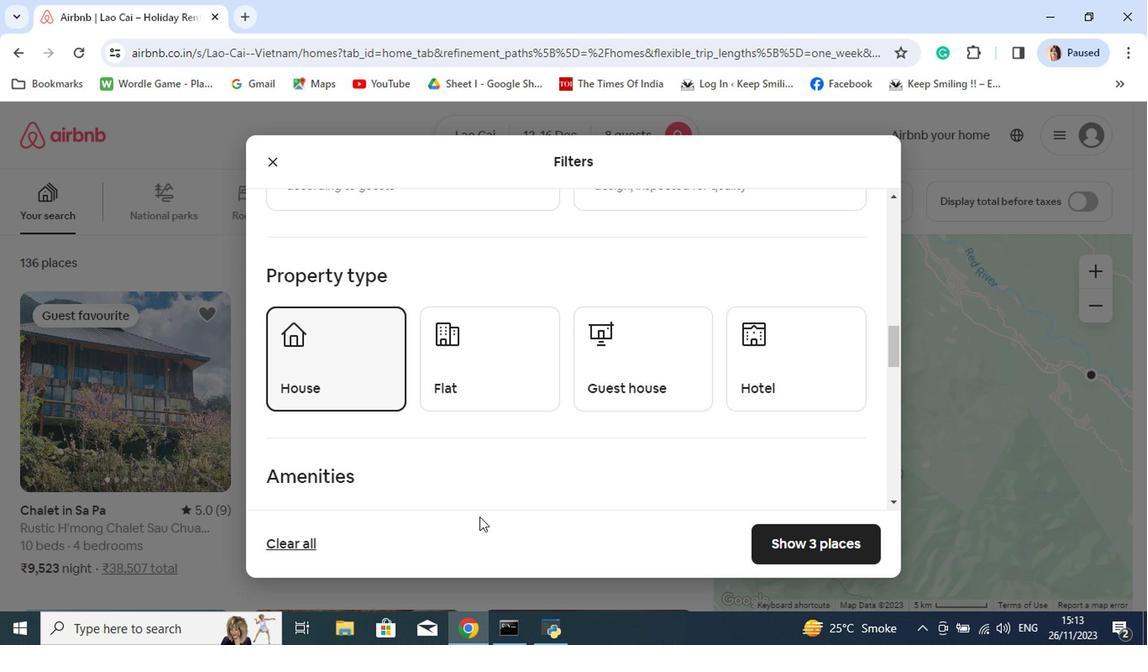 
Action: Mouse scrolled (518, 531) with delta (0, 0)
Screenshot: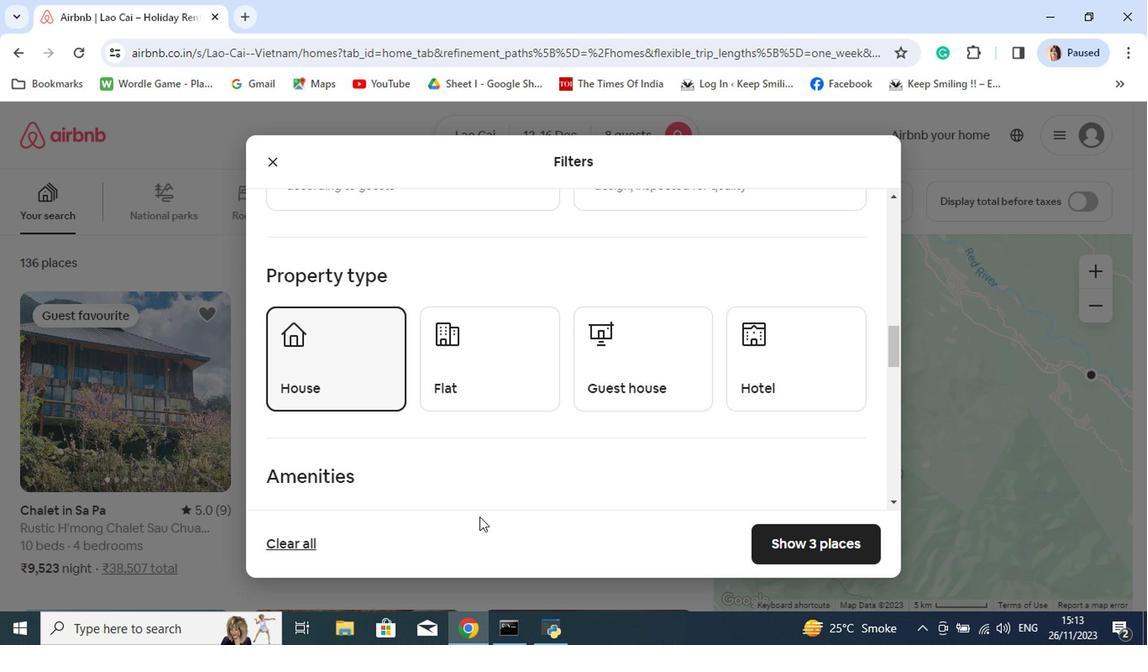 
Action: Mouse scrolled (518, 531) with delta (0, 0)
Screenshot: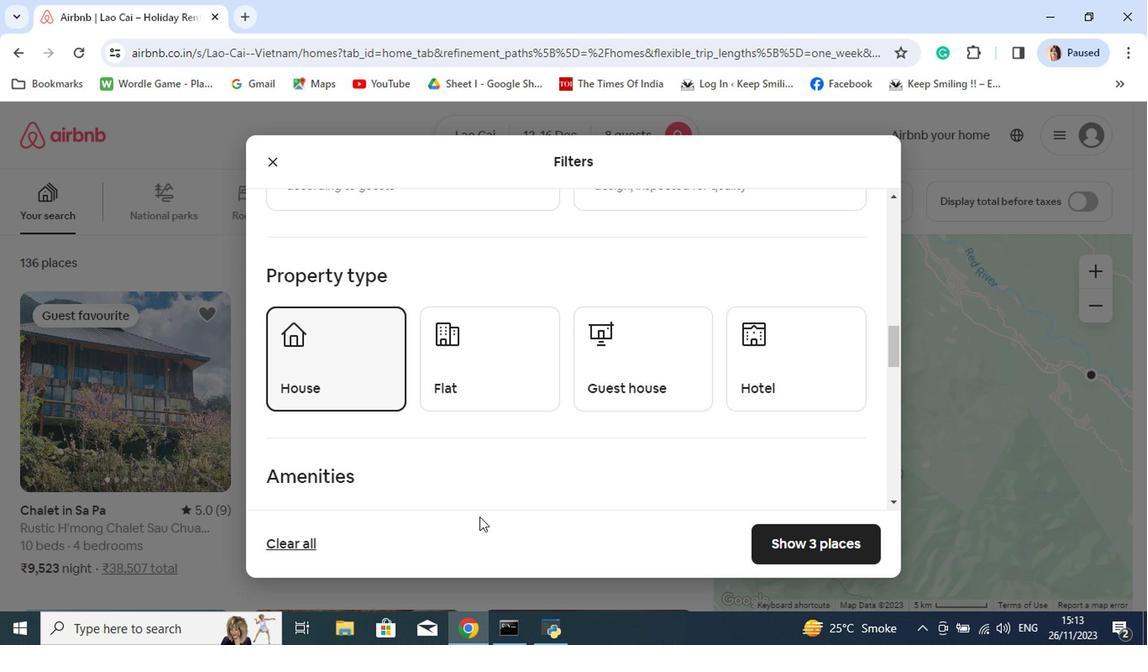 
Action: Mouse moved to (893, 359)
Screenshot: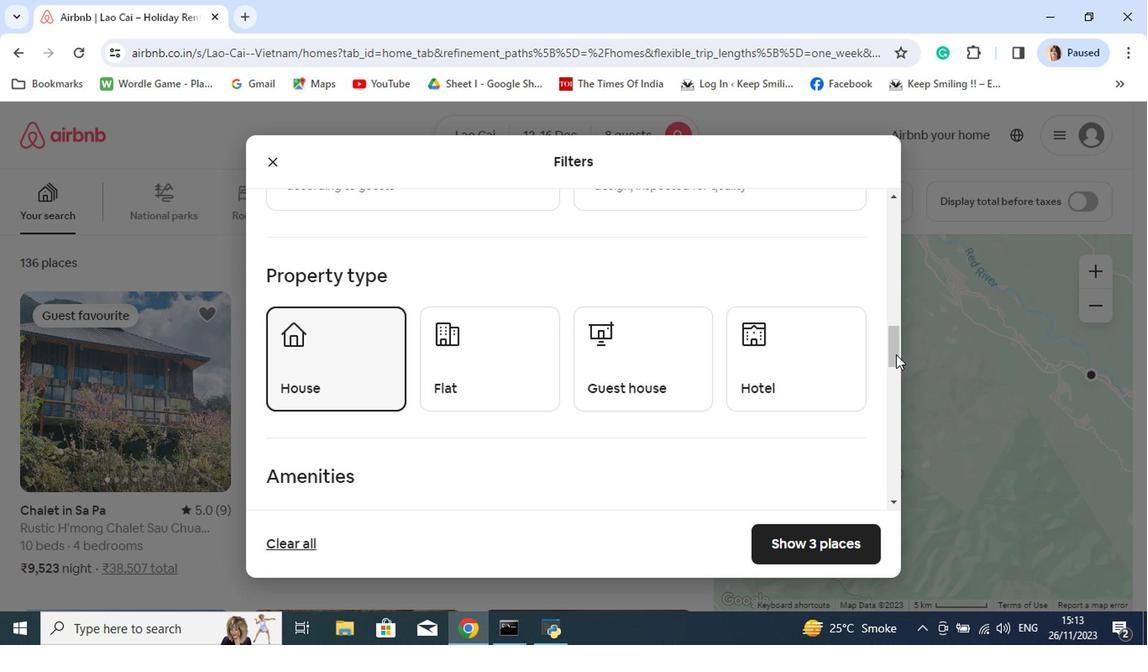 
Action: Mouse pressed left at (893, 359)
Screenshot: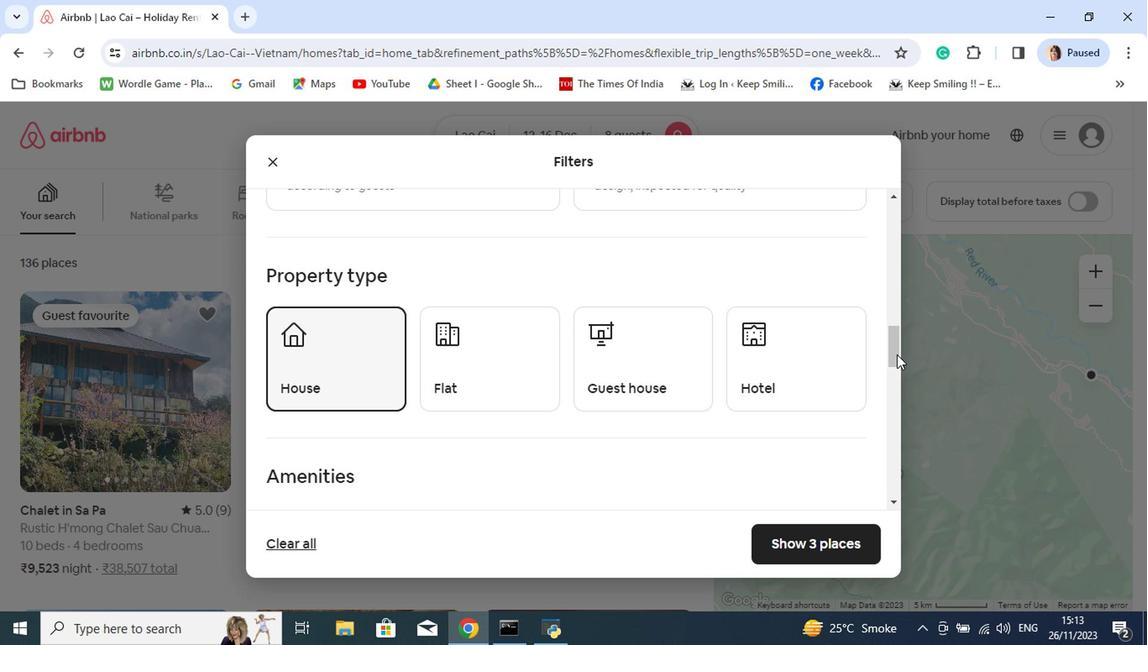 
Action: Mouse moved to (327, 225)
Screenshot: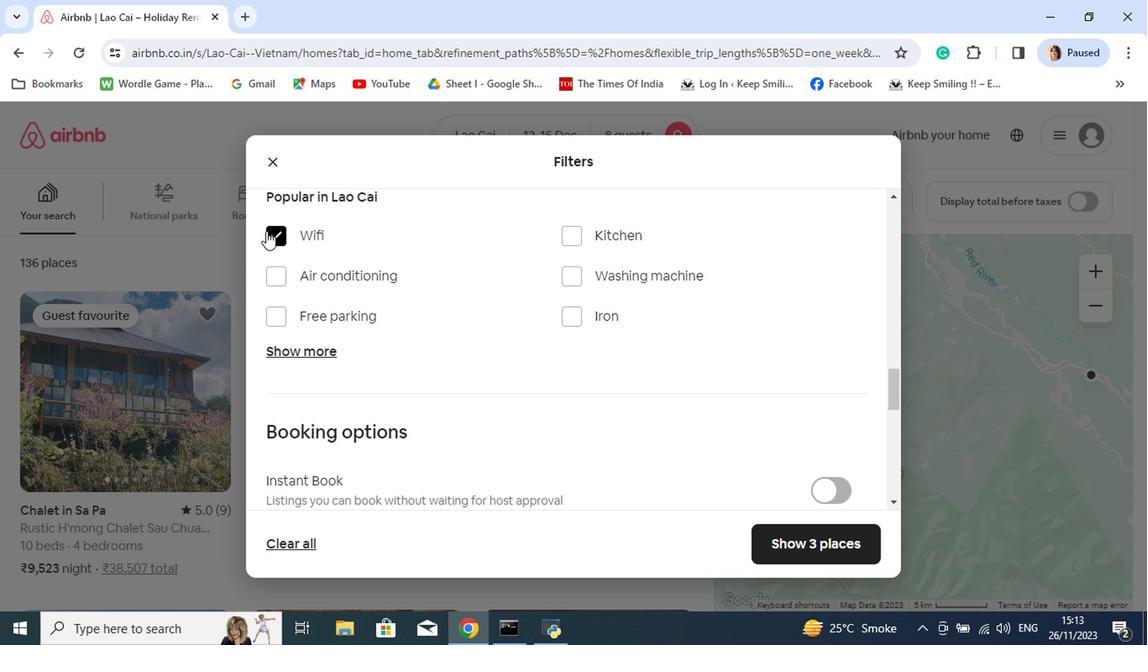 
Action: Mouse pressed left at (327, 225)
Screenshot: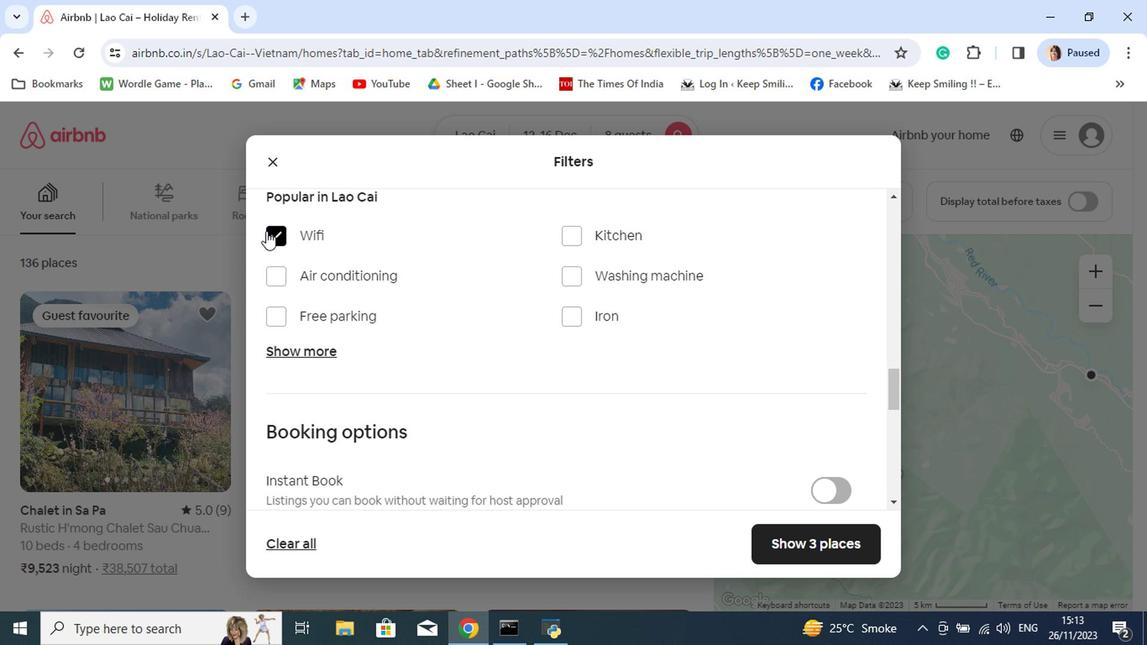 
Action: Mouse moved to (330, 304)
Screenshot: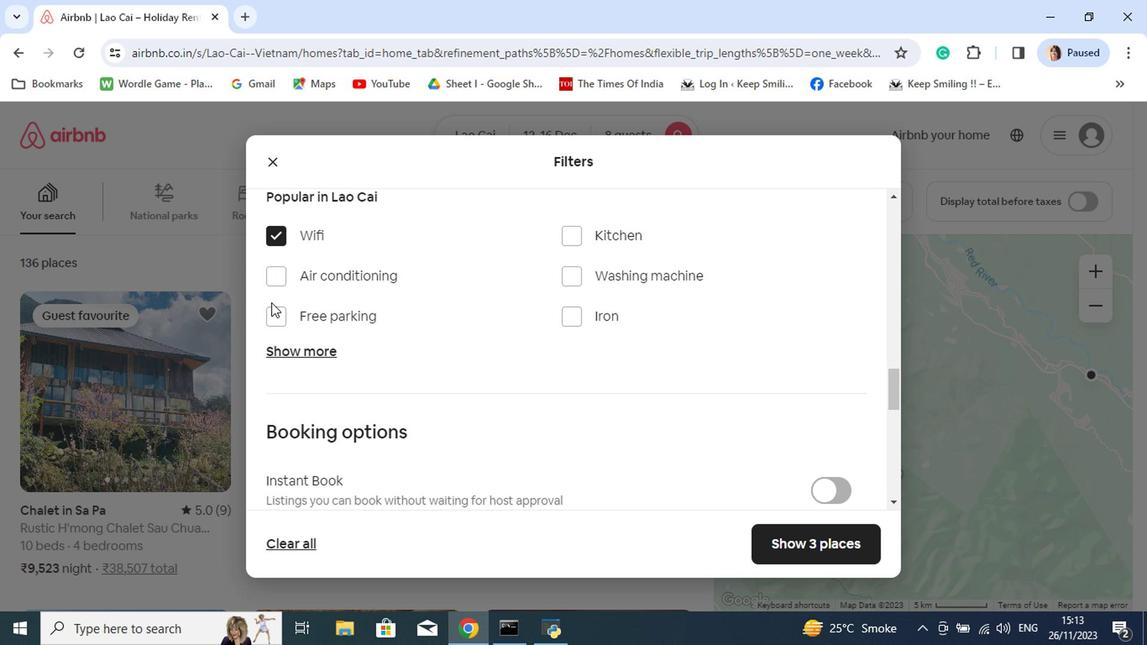 
Action: Mouse pressed left at (330, 304)
Screenshot: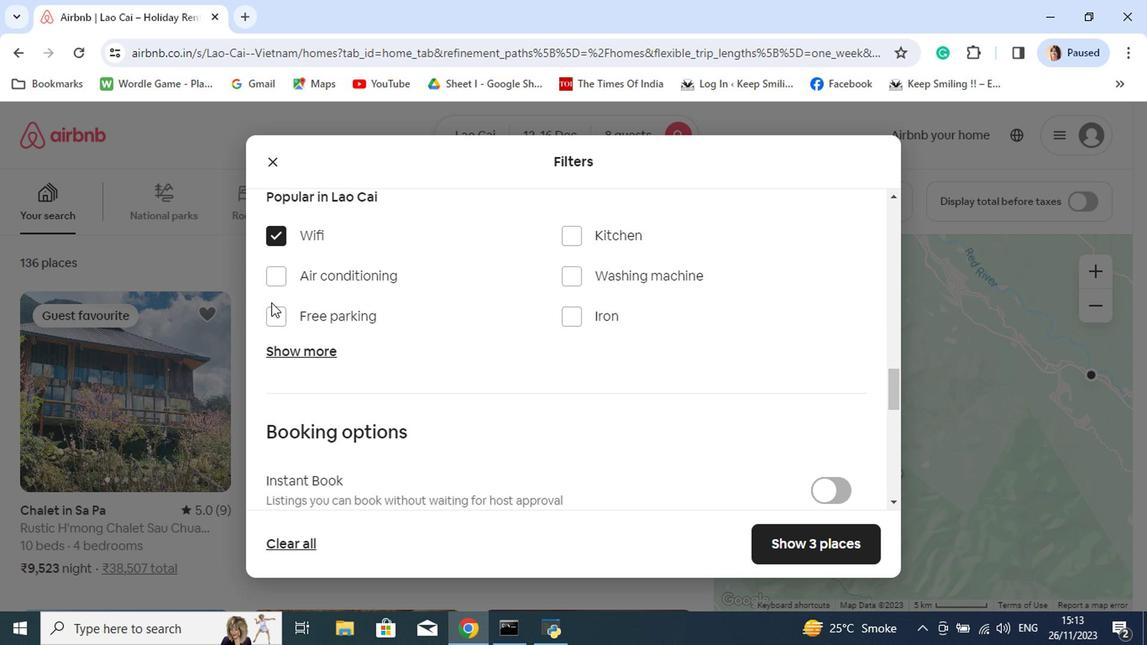 
Action: Mouse moved to (330, 321)
Screenshot: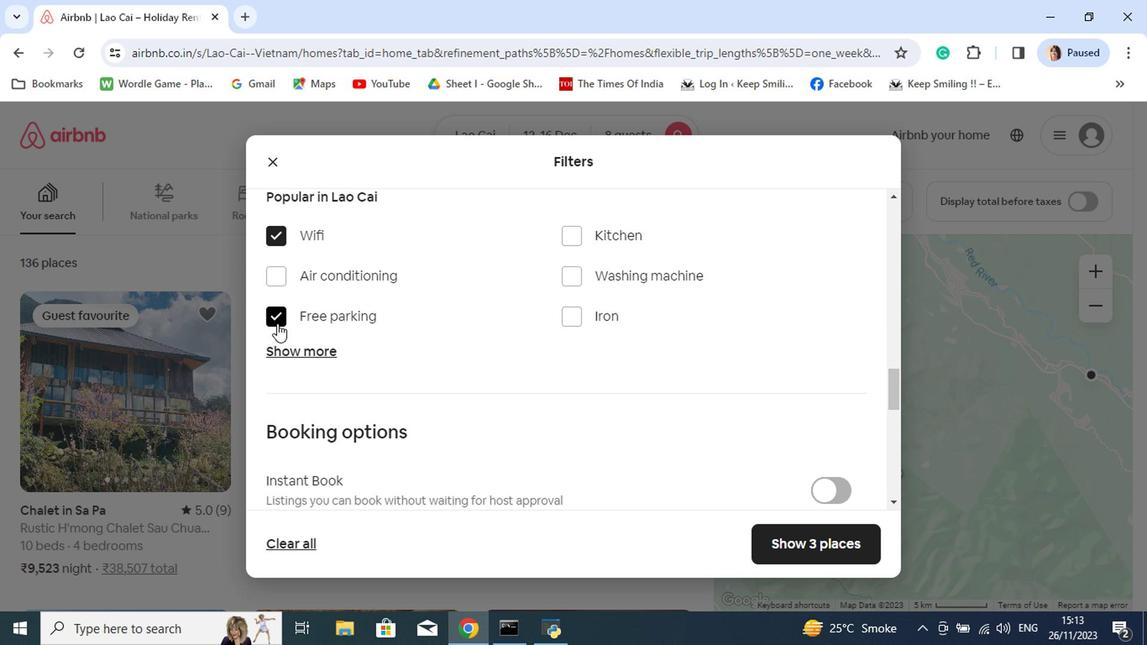 
Action: Mouse pressed left at (330, 321)
Screenshot: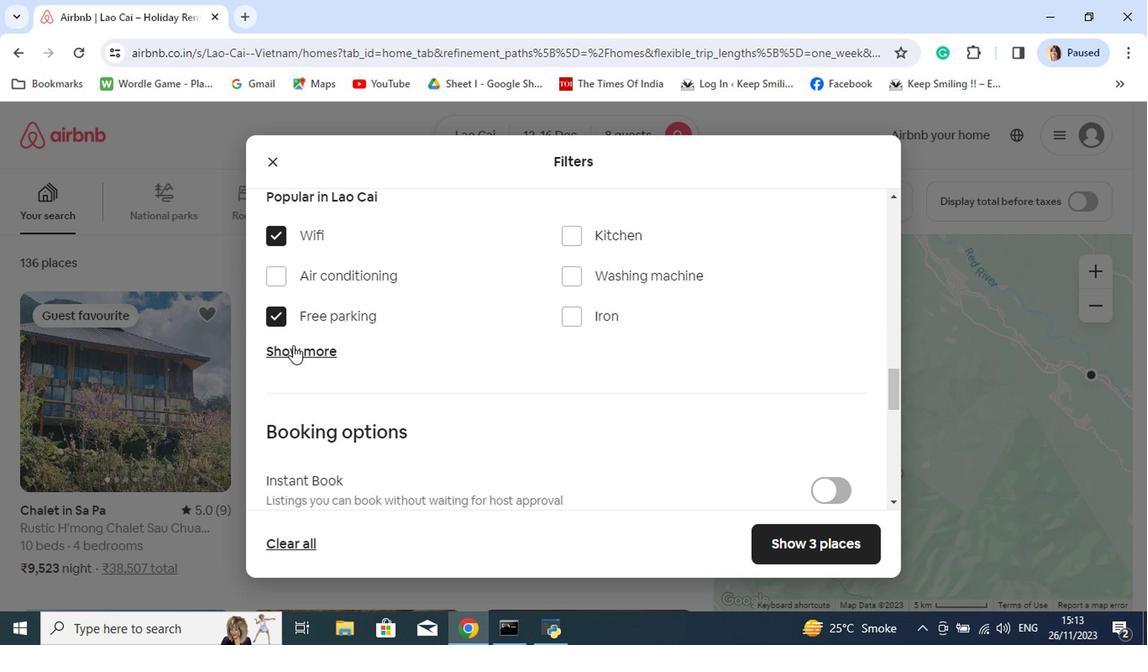 
Action: Mouse moved to (358, 362)
Screenshot: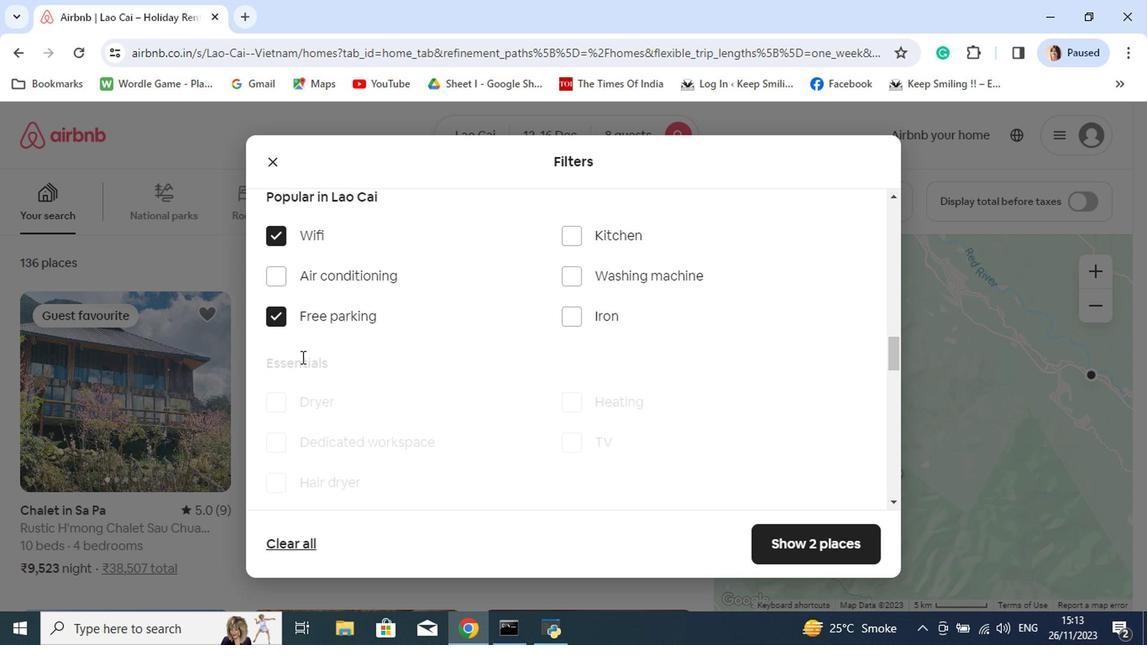 
Action: Mouse pressed left at (358, 362)
Screenshot: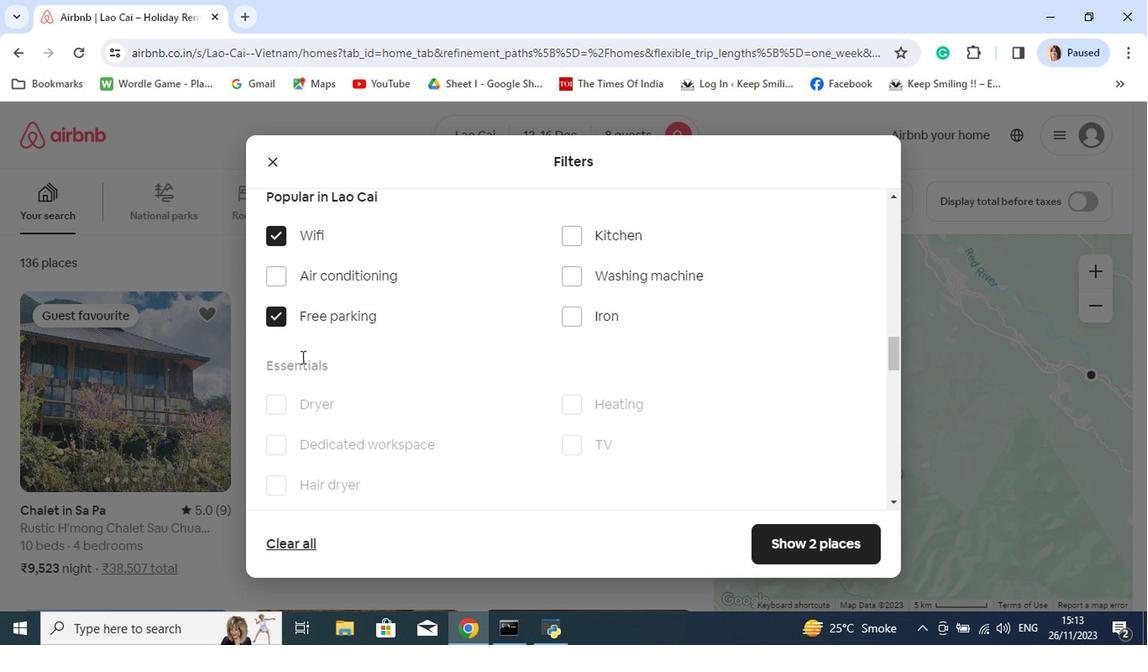 
Action: Mouse moved to (611, 457)
Screenshot: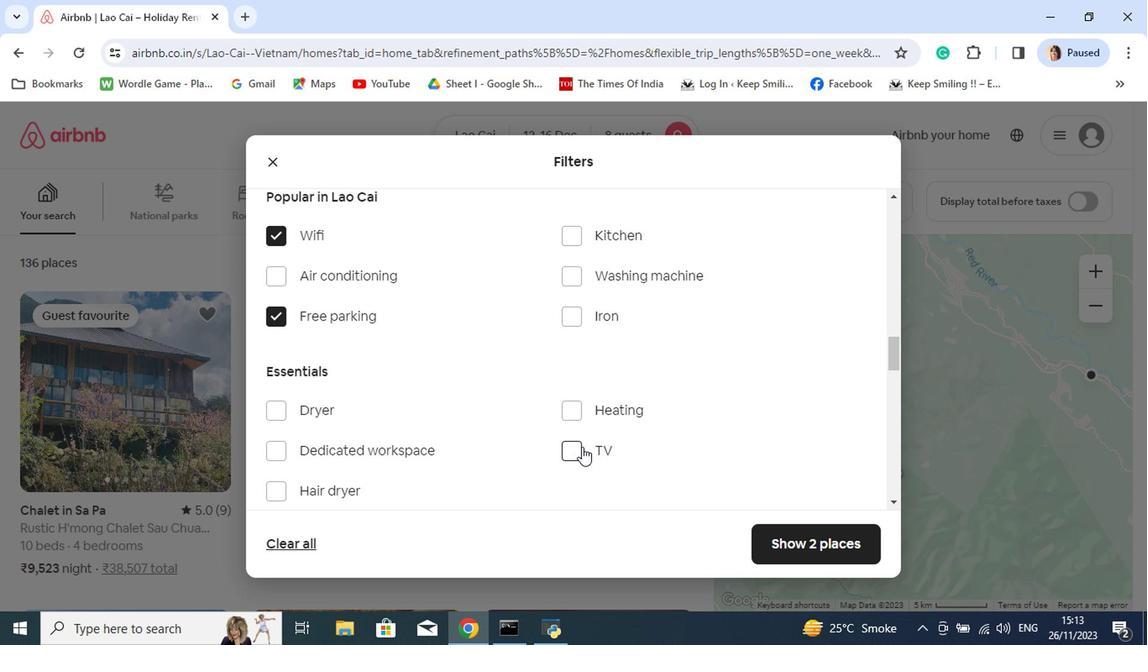 
Action: Mouse pressed left at (611, 457)
Screenshot: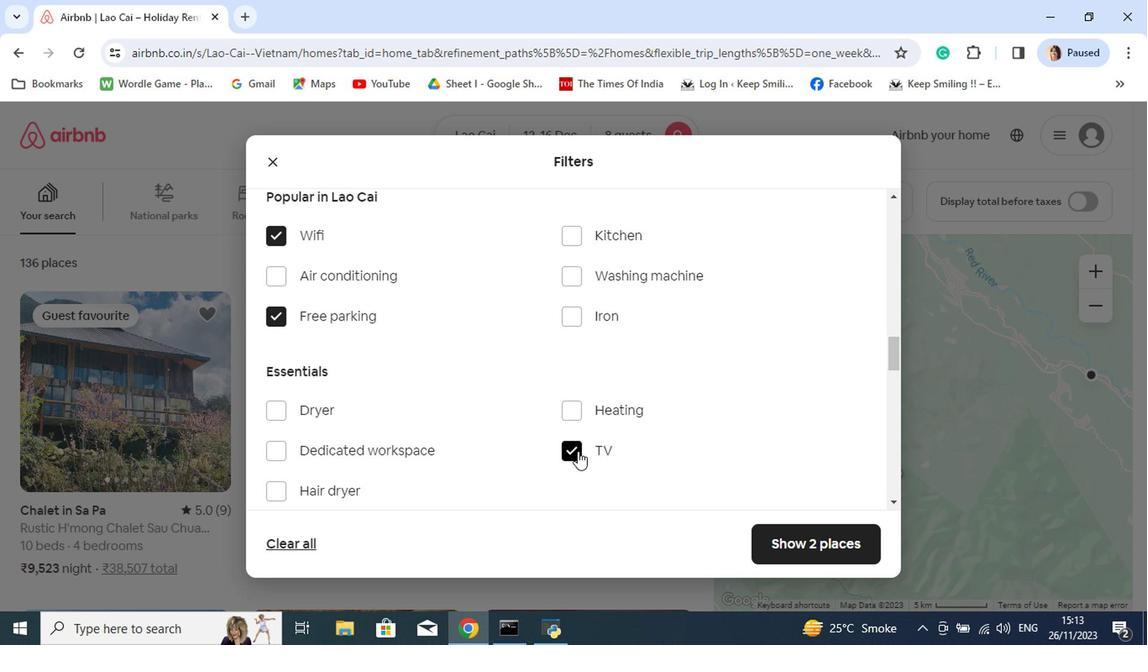 
Action: Mouse moved to (578, 484)
Screenshot: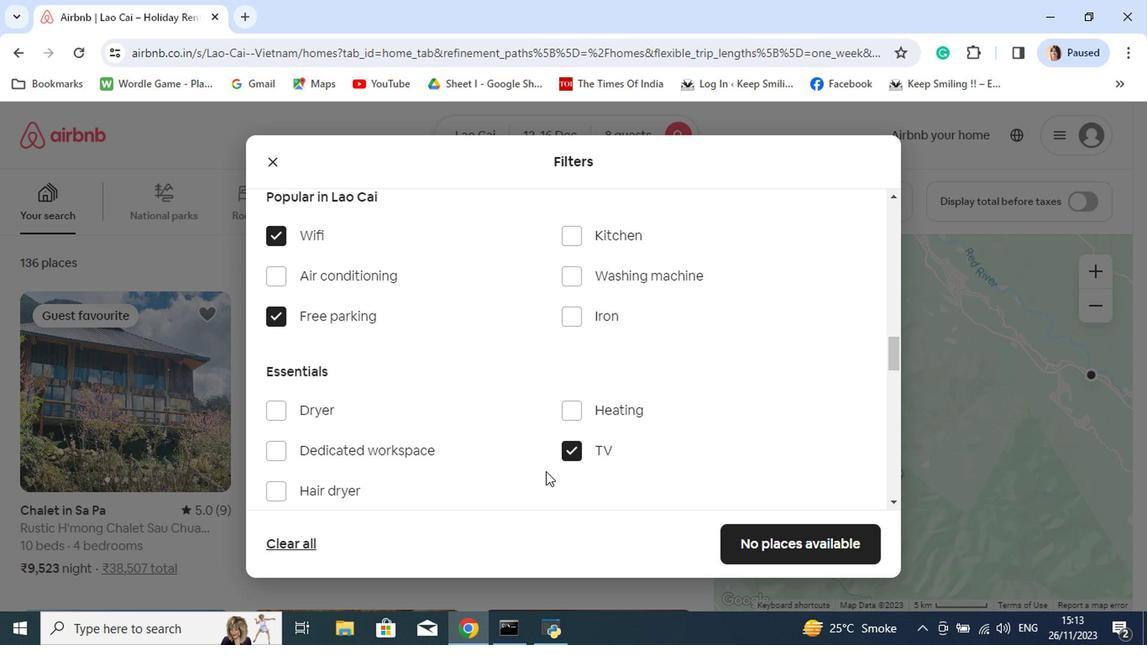 
Action: Mouse scrolled (578, 483) with delta (0, -1)
Screenshot: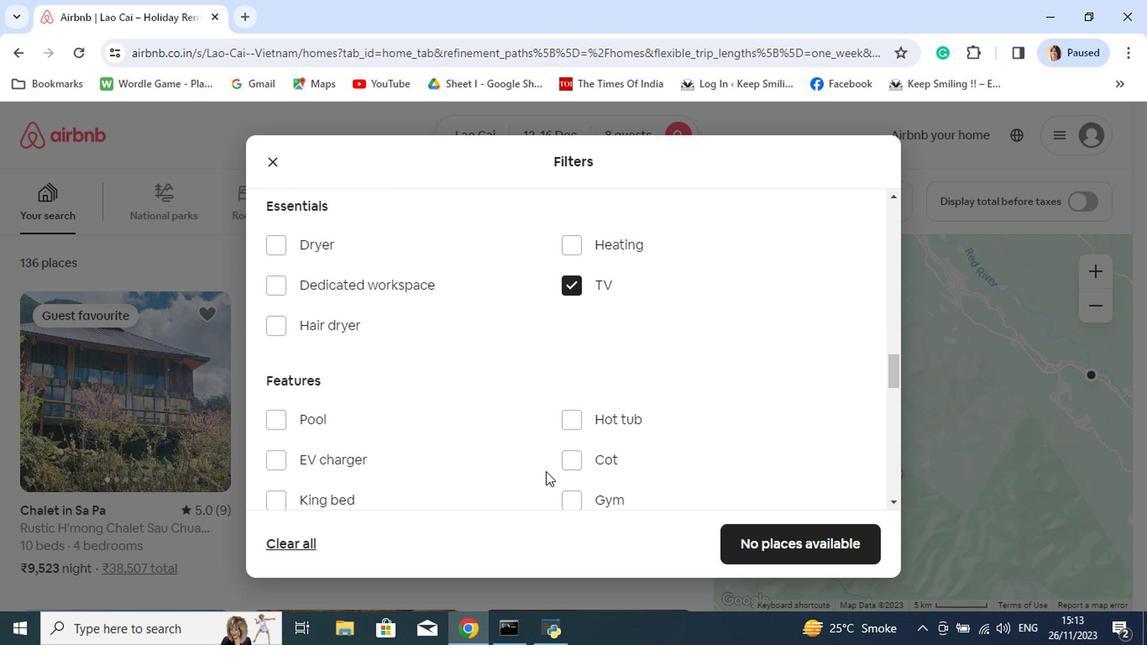 
Action: Mouse scrolled (578, 483) with delta (0, -1)
Screenshot: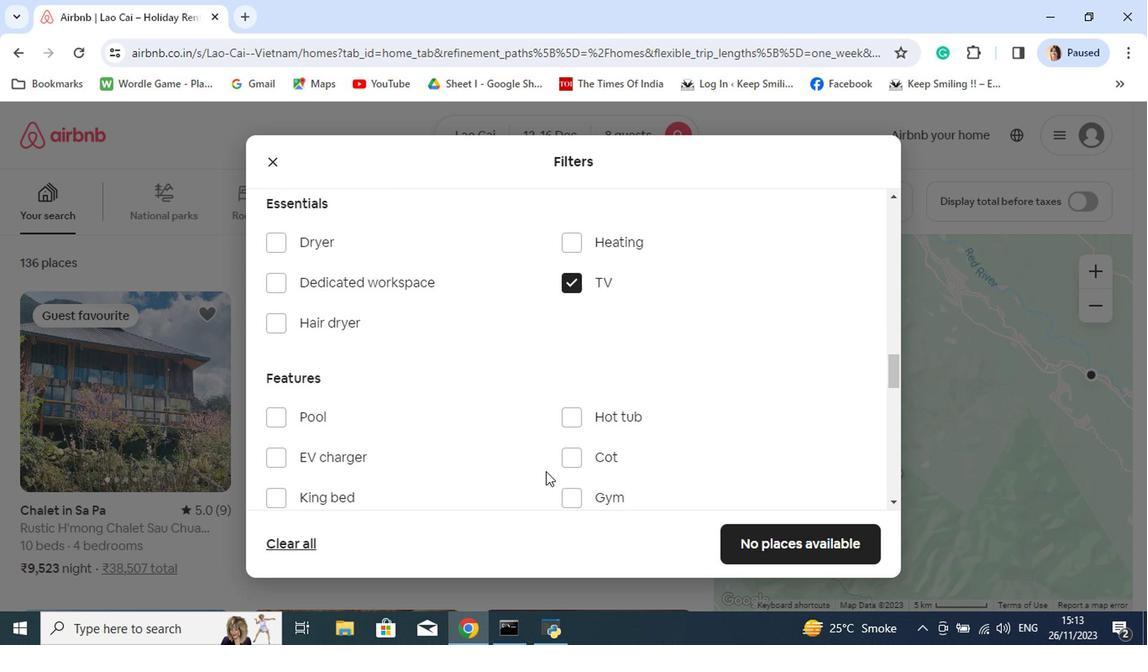 
Action: Mouse scrolled (578, 483) with delta (0, -1)
Screenshot: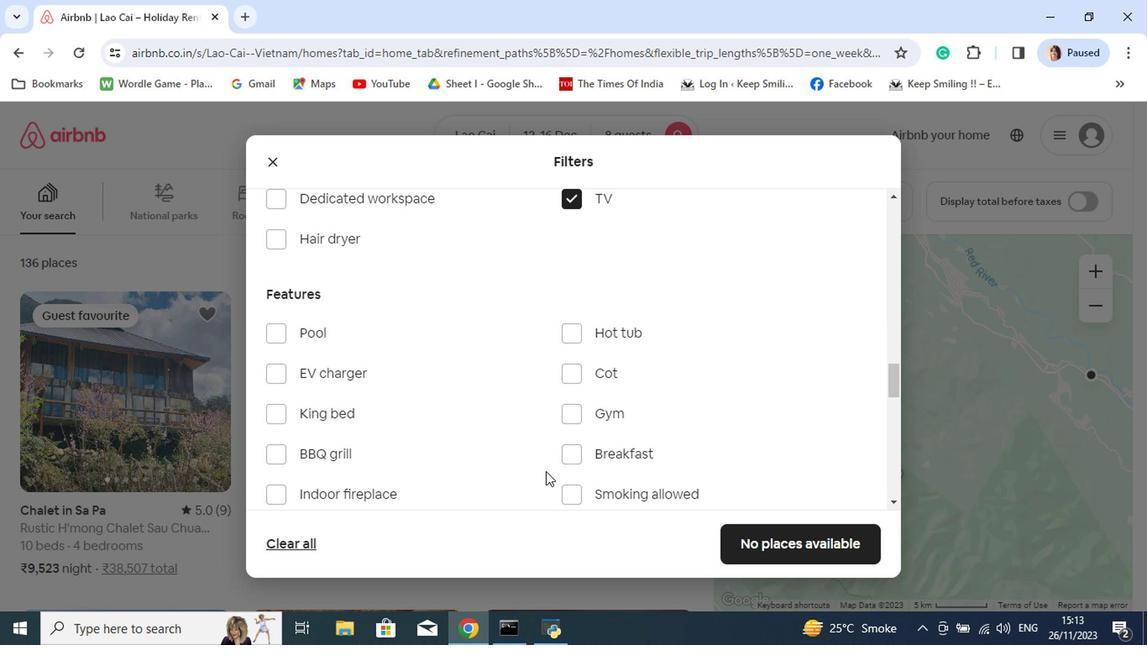 
Action: Mouse moved to (598, 429)
Screenshot: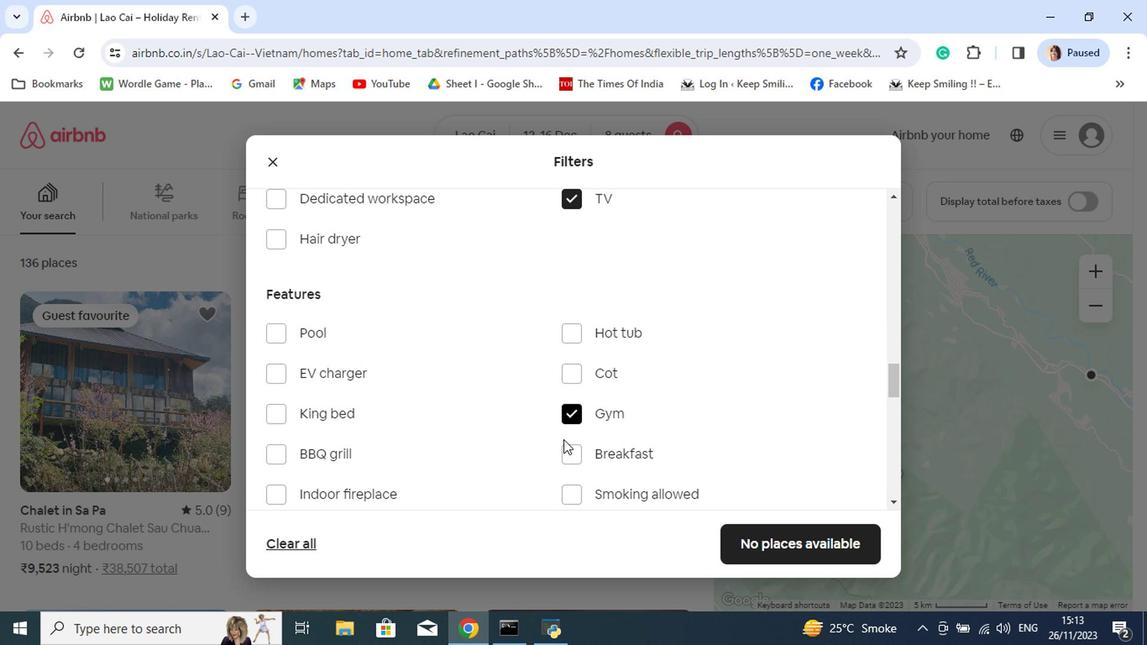 
Action: Mouse pressed left at (598, 429)
Screenshot: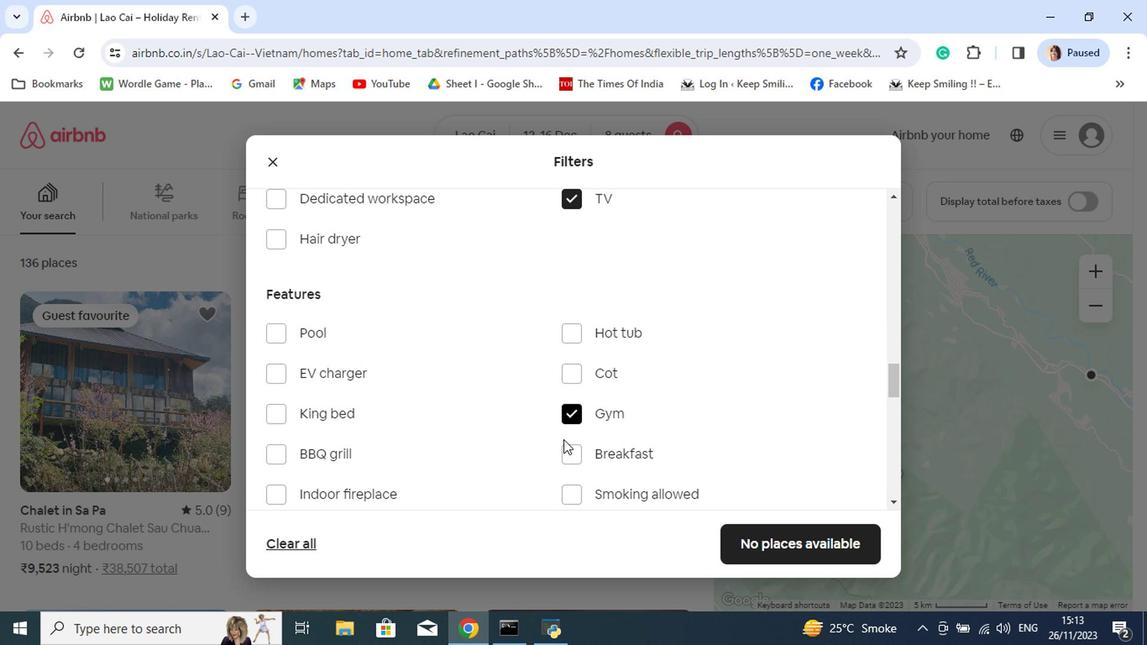 
Action: Mouse moved to (595, 462)
Screenshot: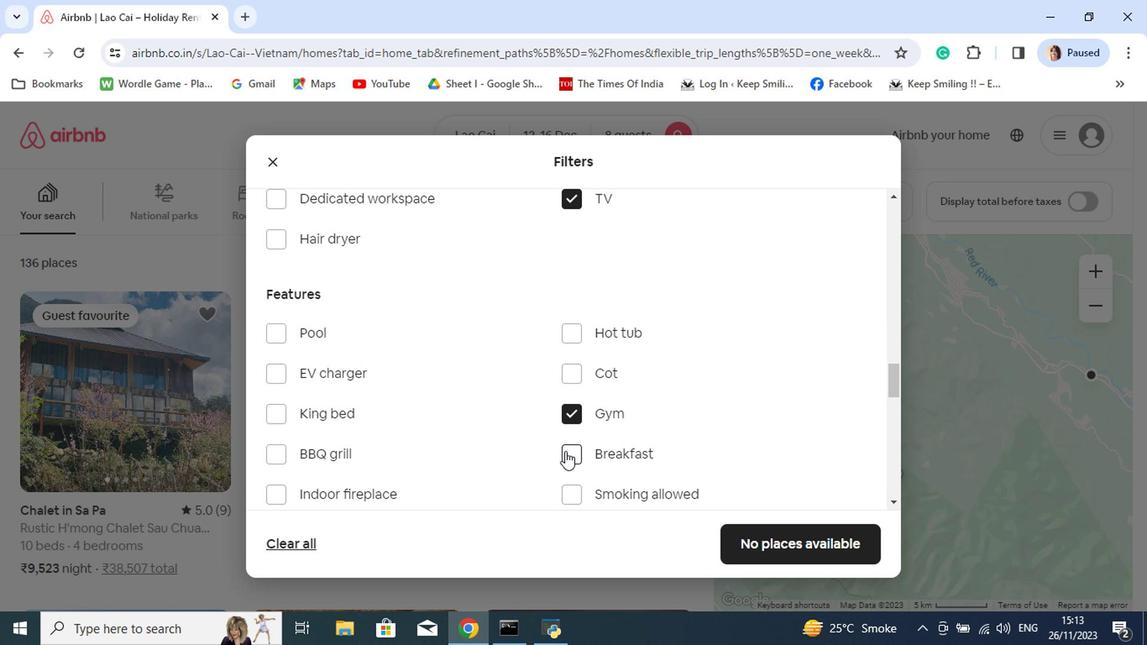 
Action: Mouse pressed left at (595, 462)
Screenshot: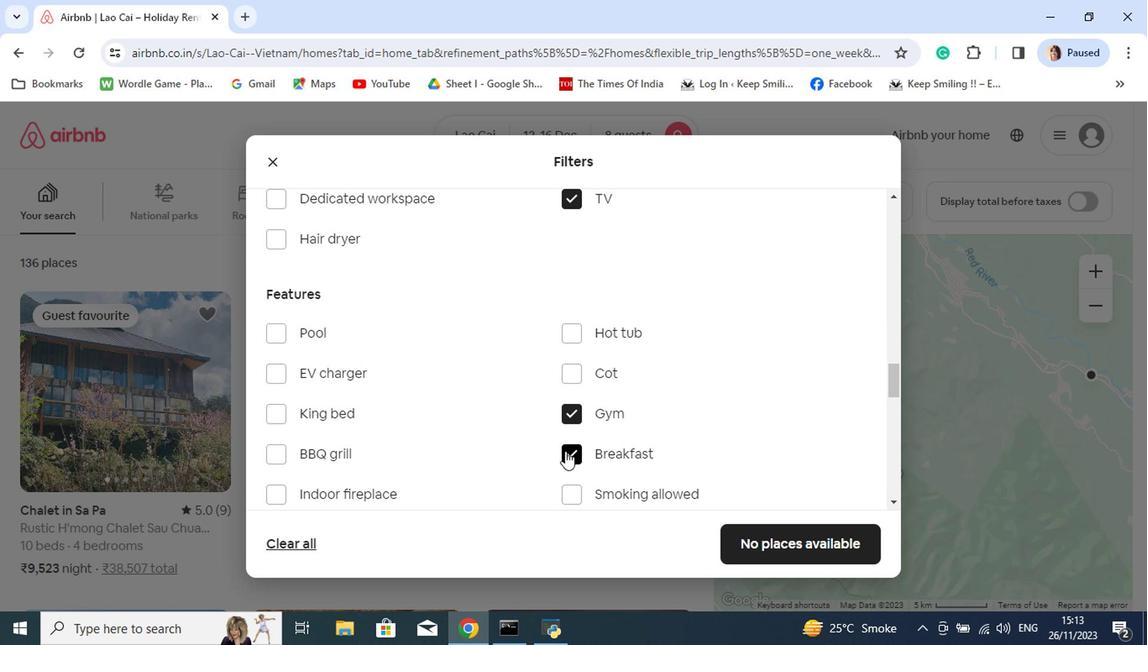 
Action: Mouse moved to (782, 562)
Screenshot: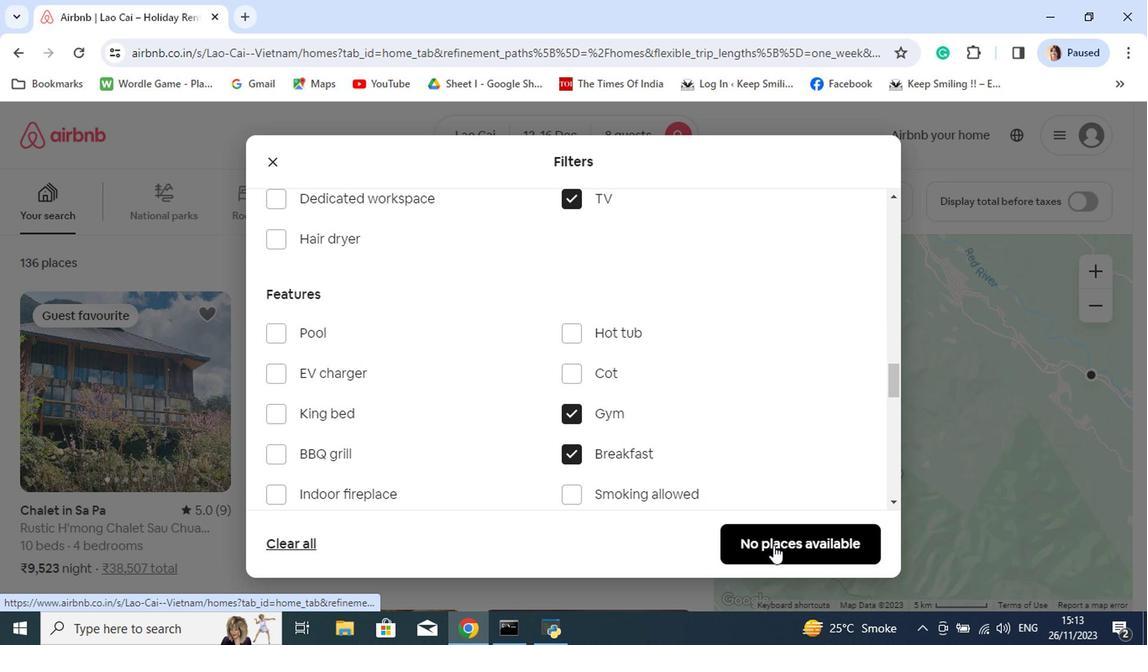 
Action: Mouse pressed left at (782, 562)
Screenshot: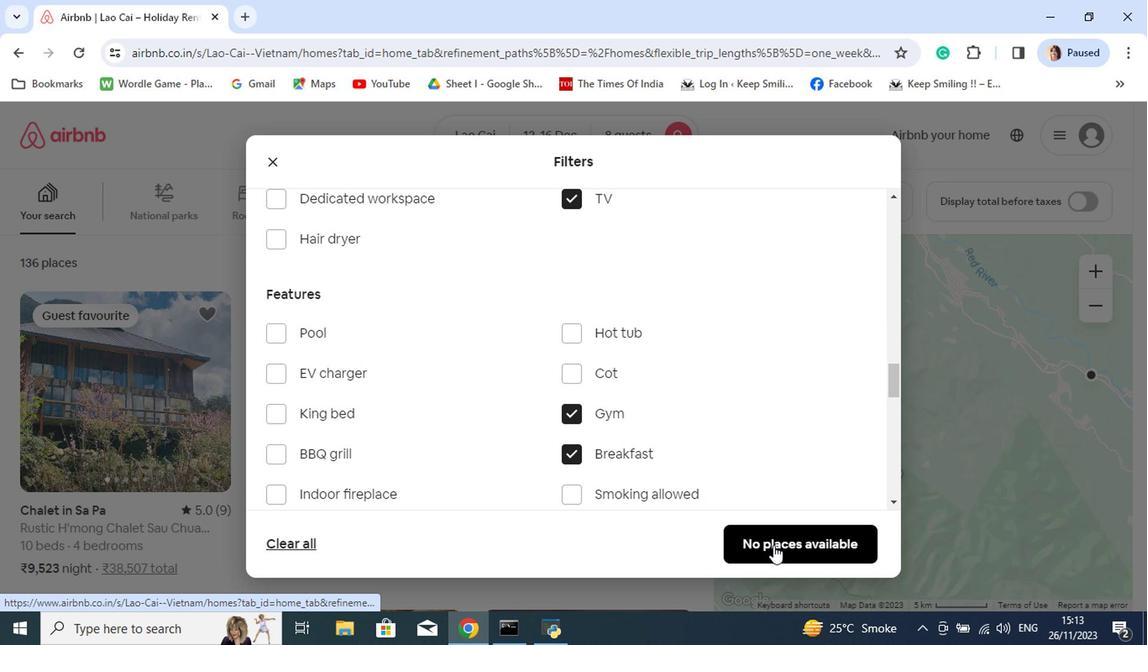 
Action: Mouse moved to (783, 562)
Screenshot: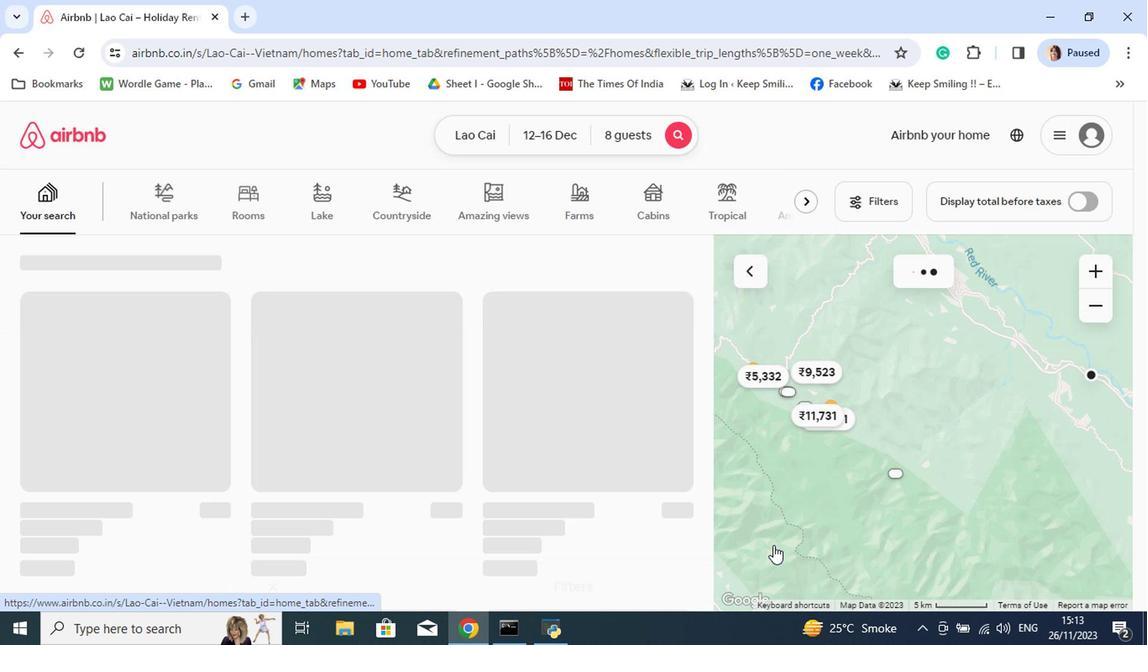 
